 Task: Reply to email with the signature Evan Adams with the subject 'Request for project feedback' from softage.1@softage.net with the message 'I would like to schedule a call to discuss the progress of the project.' with CC to softage.2@softage.net with an attached document Cost_analysis_report.pdf
Action: Mouse moved to (1158, 266)
Screenshot: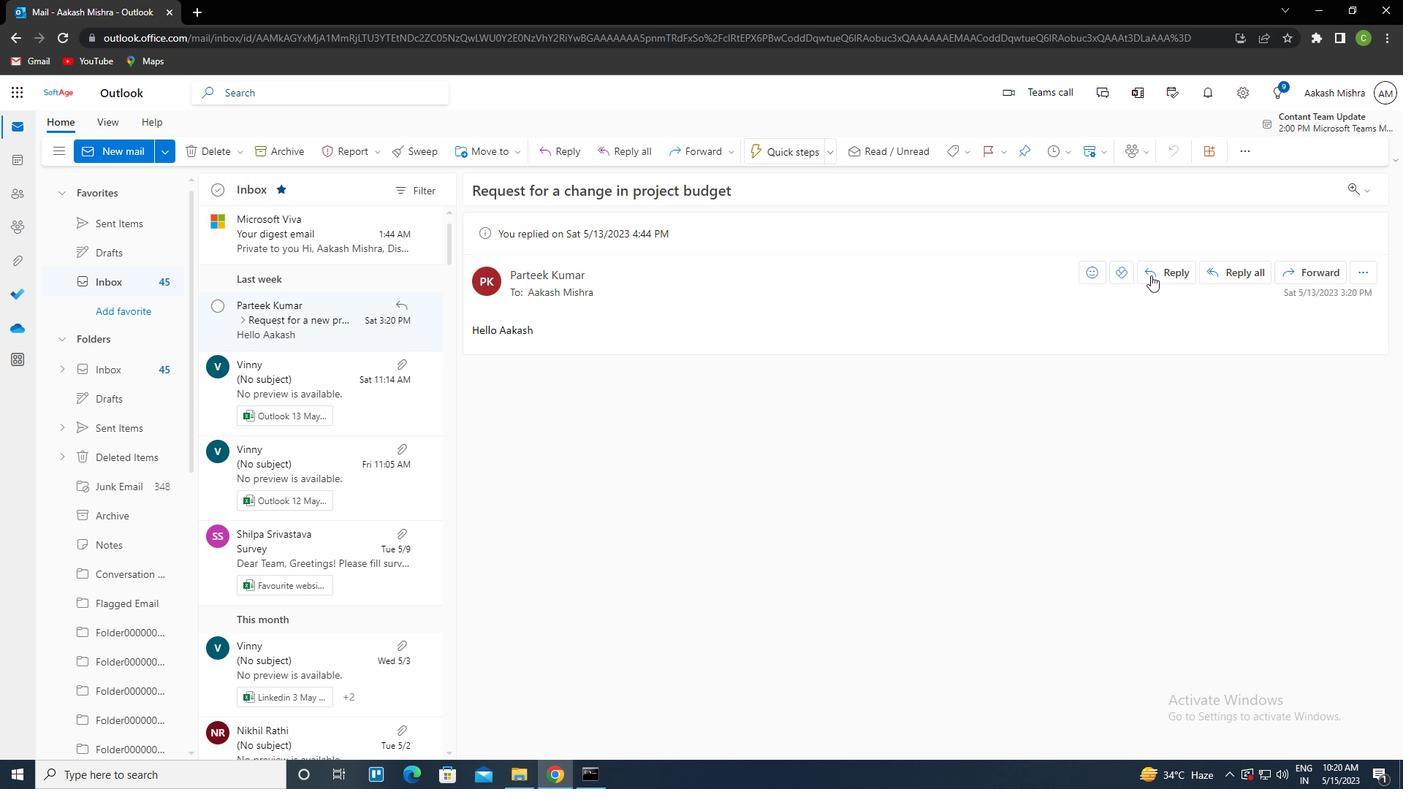 
Action: Mouse pressed left at (1158, 266)
Screenshot: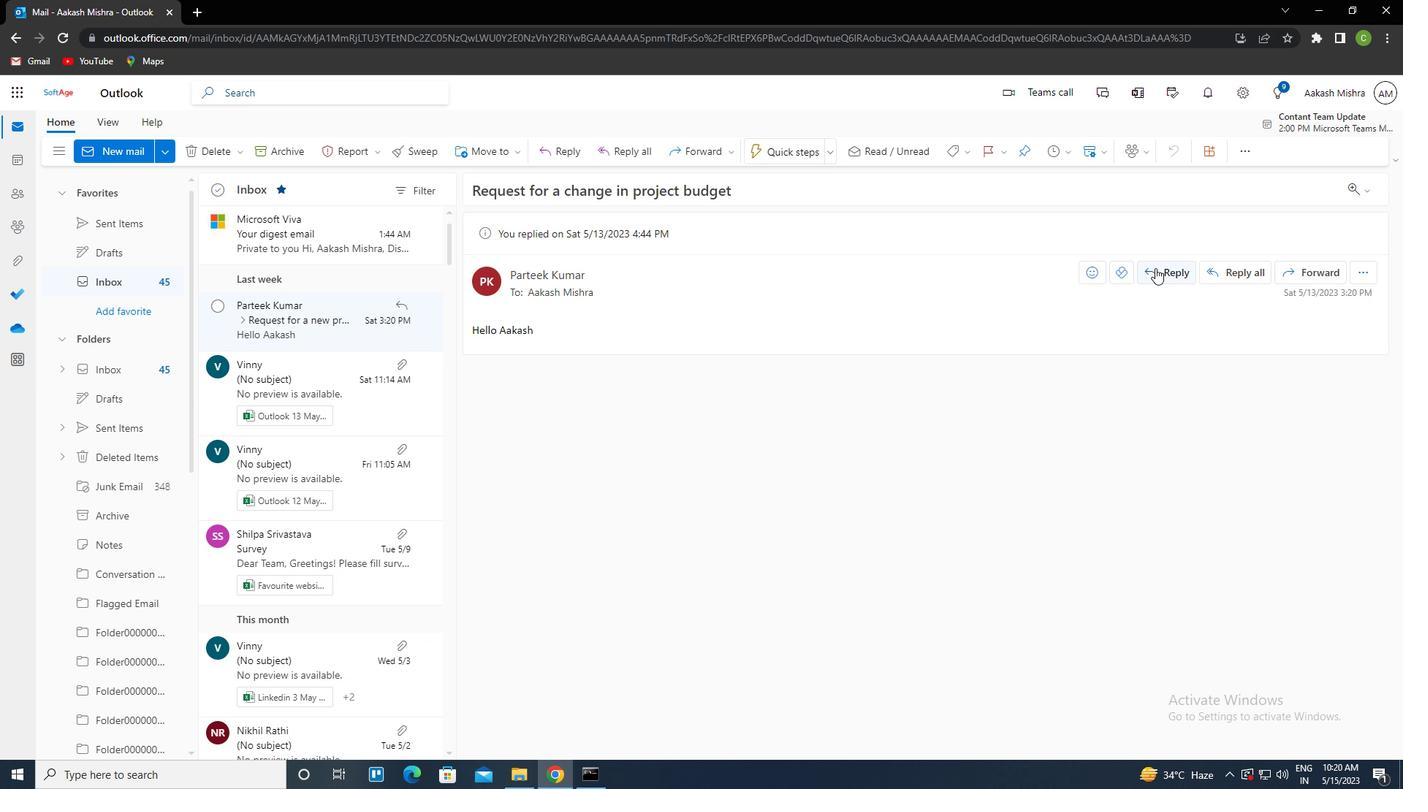 
Action: Mouse moved to (952, 154)
Screenshot: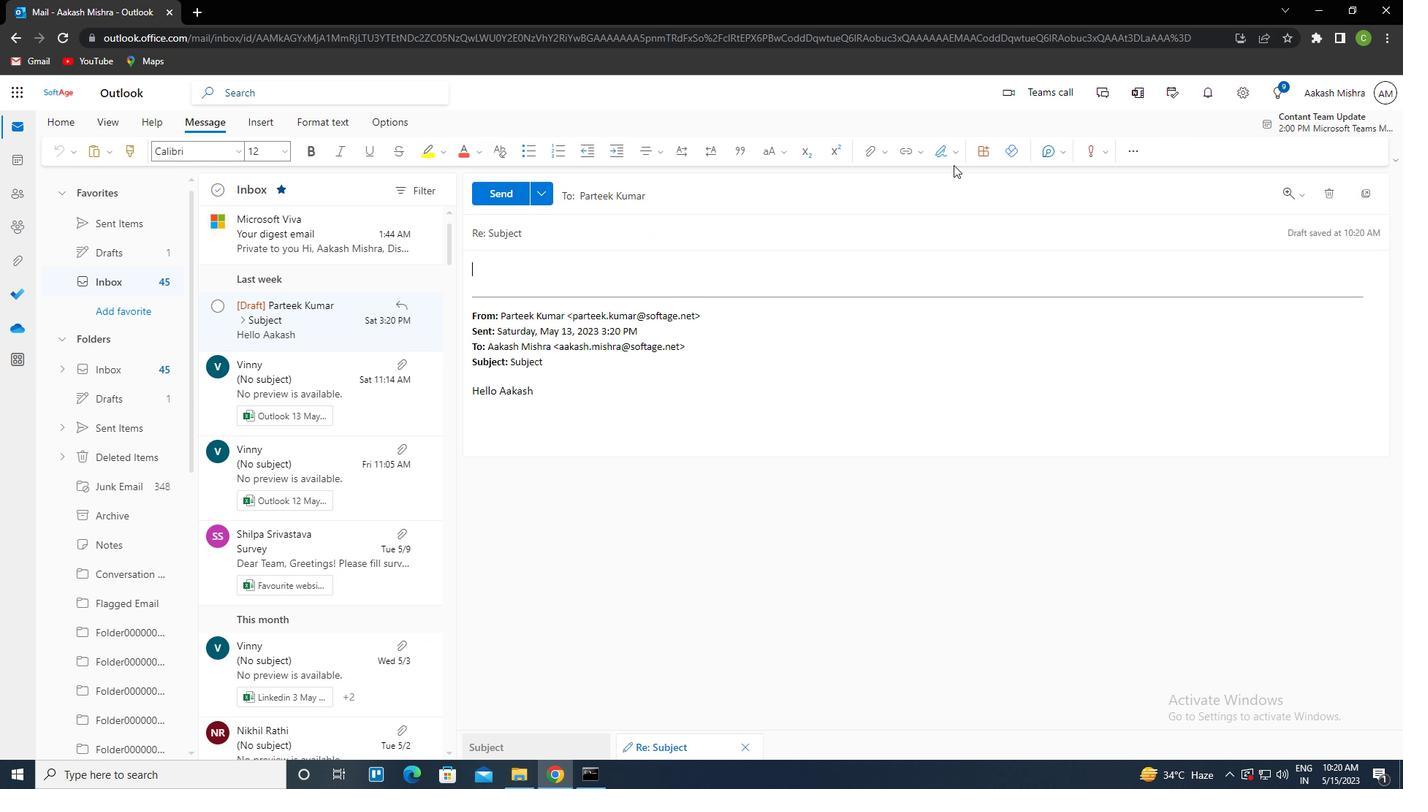
Action: Mouse pressed left at (952, 154)
Screenshot: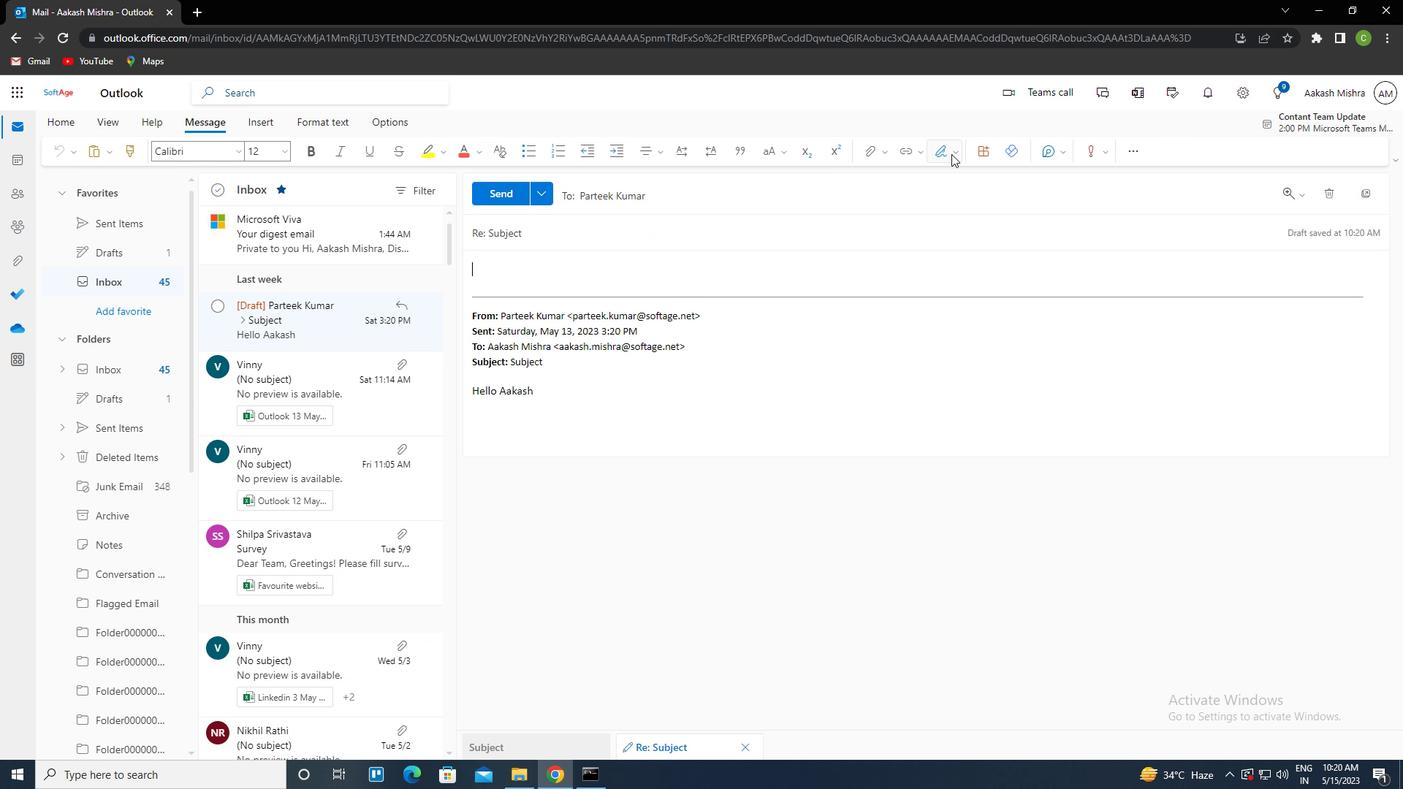 
Action: Mouse moved to (931, 214)
Screenshot: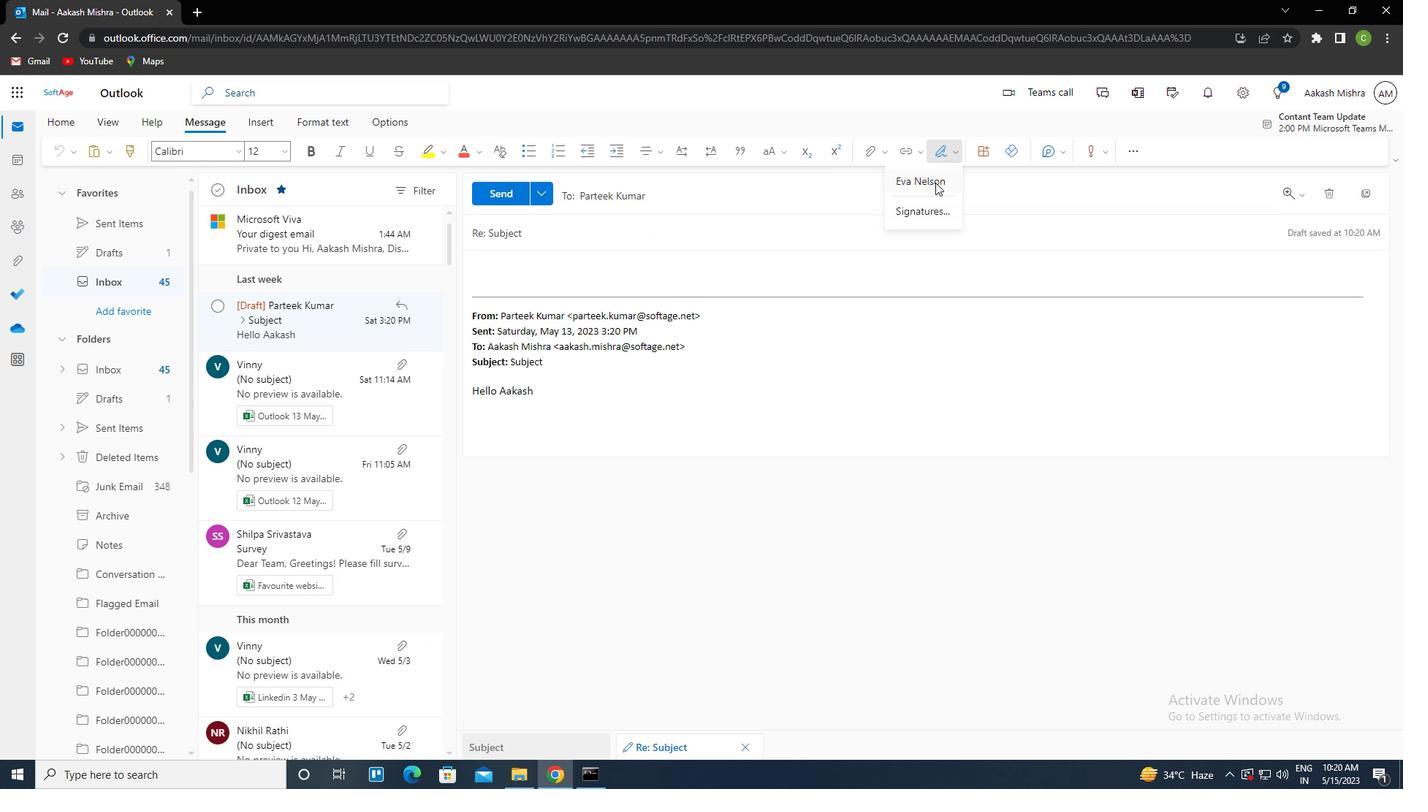 
Action: Mouse pressed left at (931, 214)
Screenshot: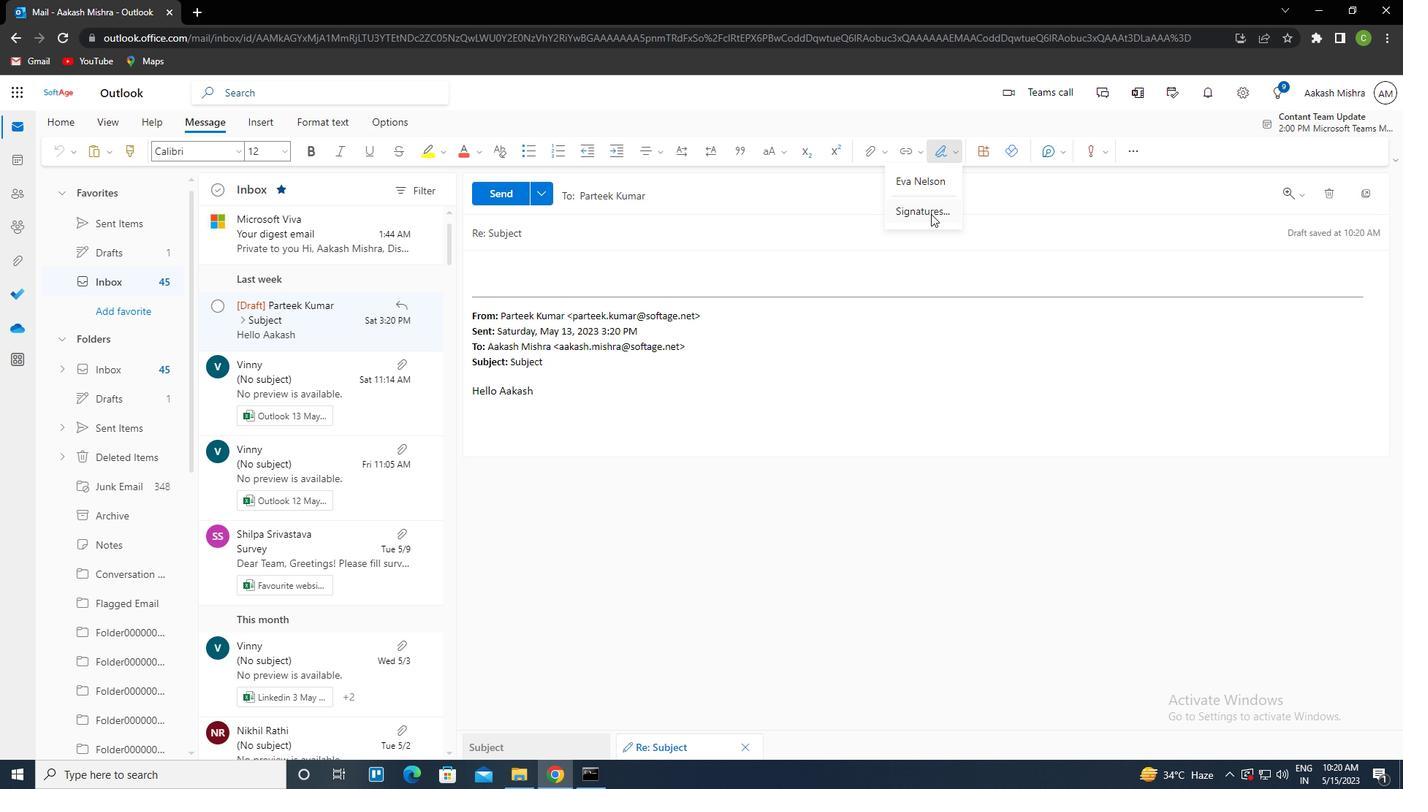 
Action: Mouse moved to (979, 264)
Screenshot: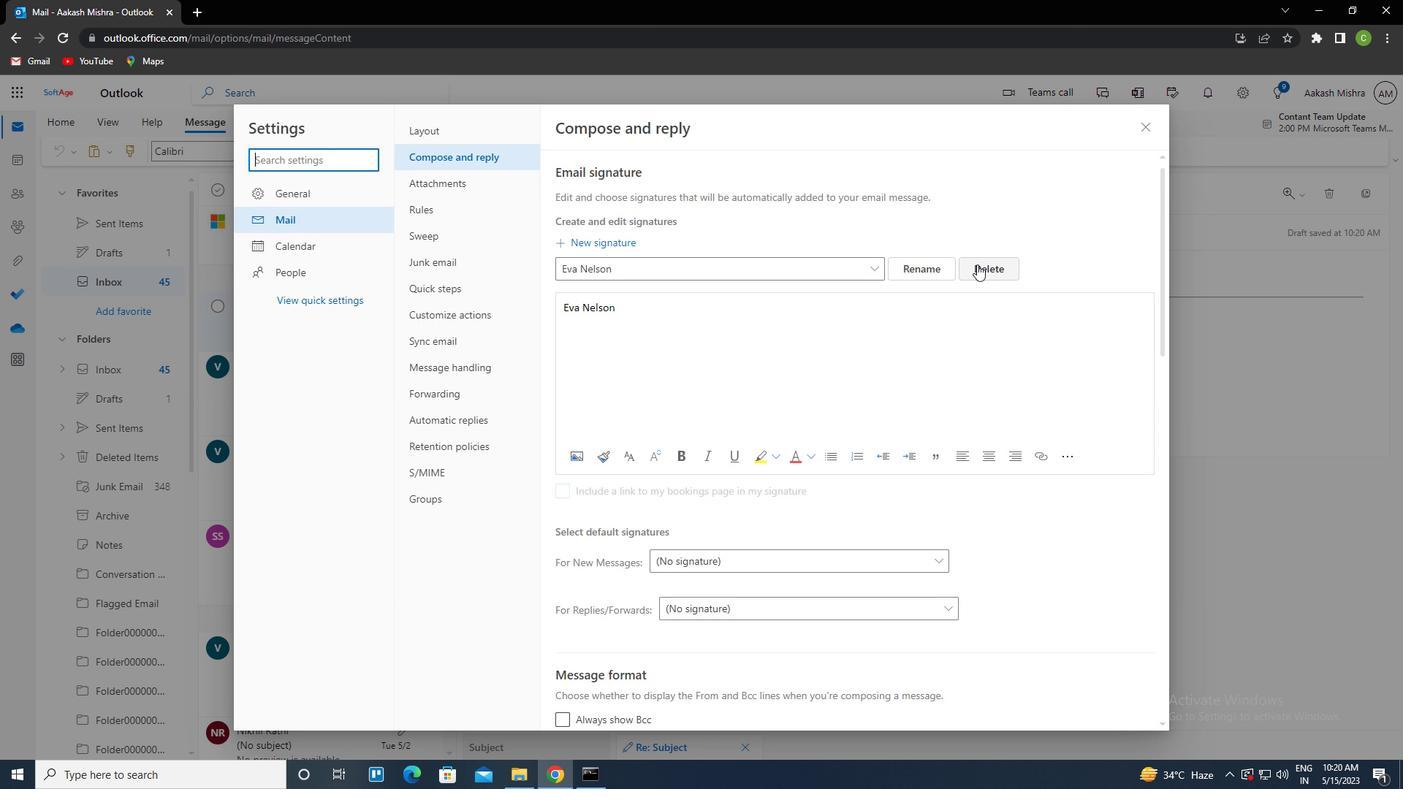 
Action: Mouse pressed left at (979, 264)
Screenshot: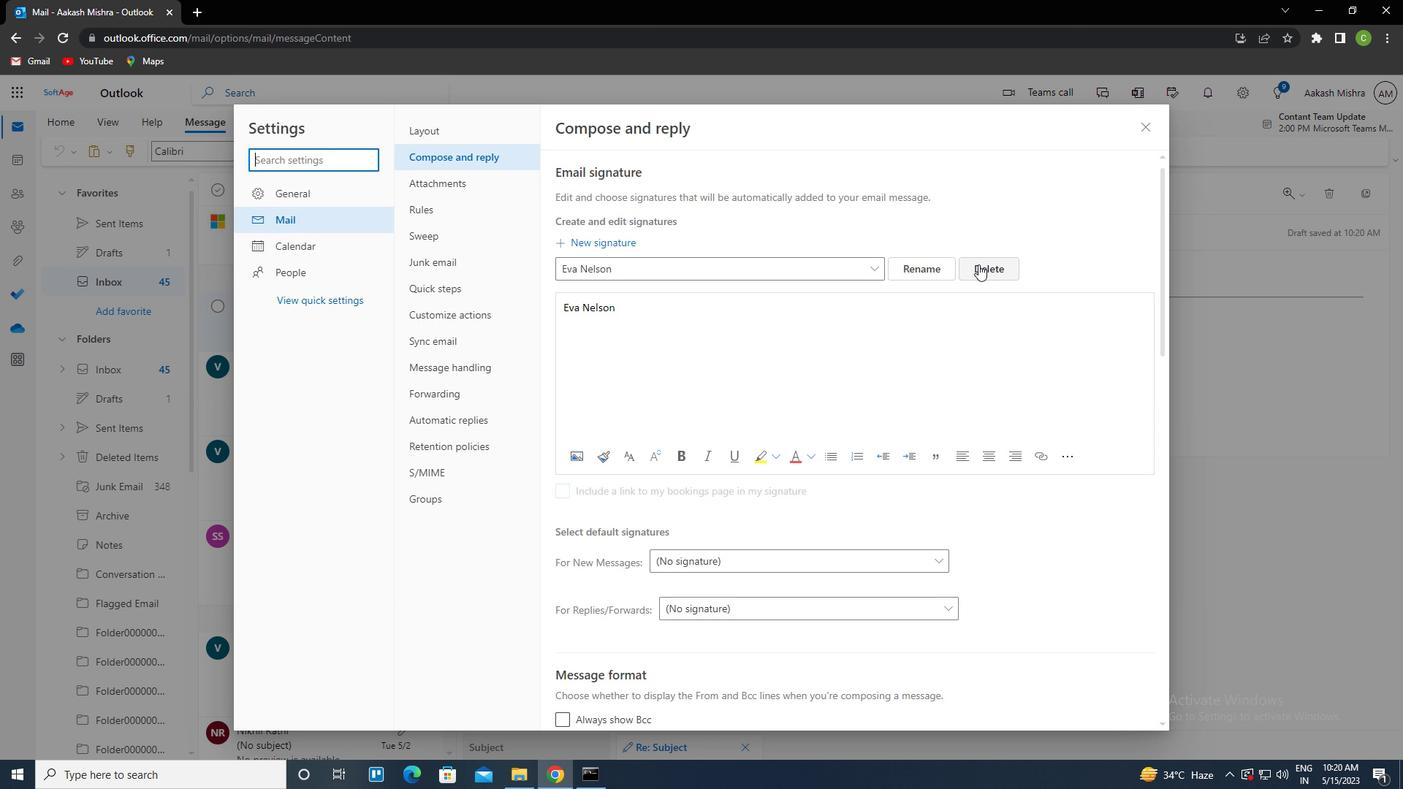 
Action: Mouse moved to (752, 262)
Screenshot: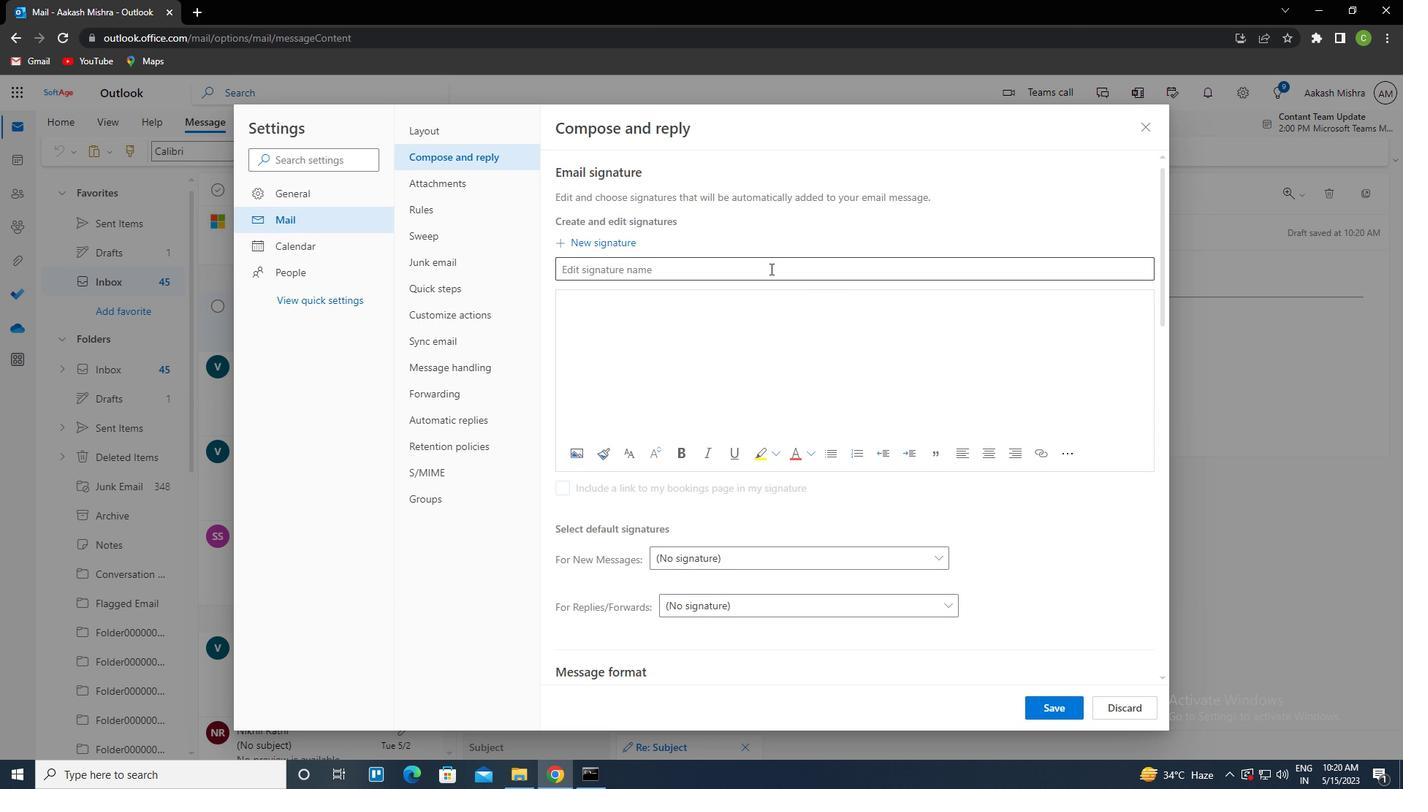 
Action: Mouse pressed left at (752, 262)
Screenshot: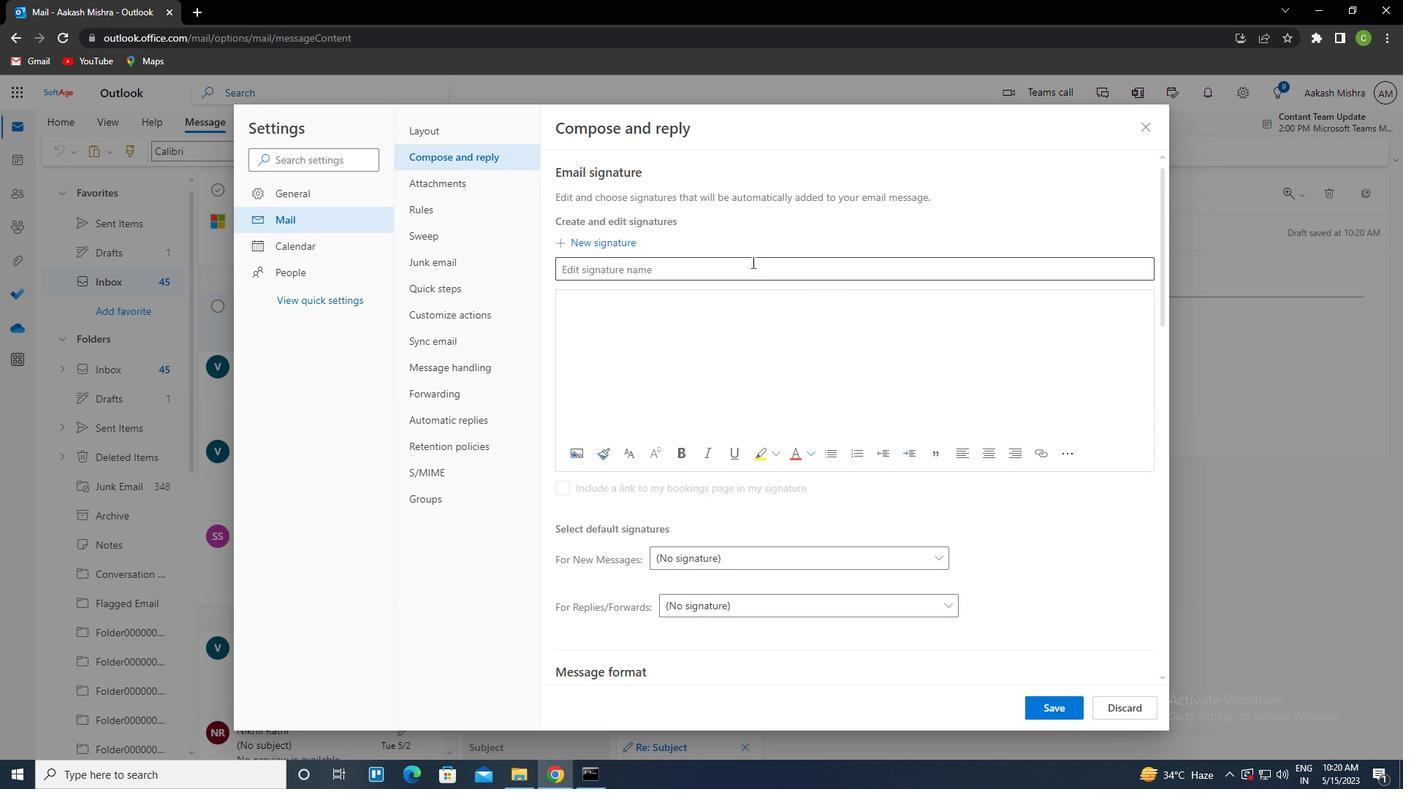 
Action: Key pressed <Key.caps_lock>e<Key.caps_lock>van<Key.space><Key.caps_lock>a<Key.caps_lock>dams<Key.tab><Key.caps_lock>s<Key.backspace>a<Key.caps_lock>dams<Key.left><Key.caps_lock>ctrl+E<Key.caps_lock>va<Key.space>
Screenshot: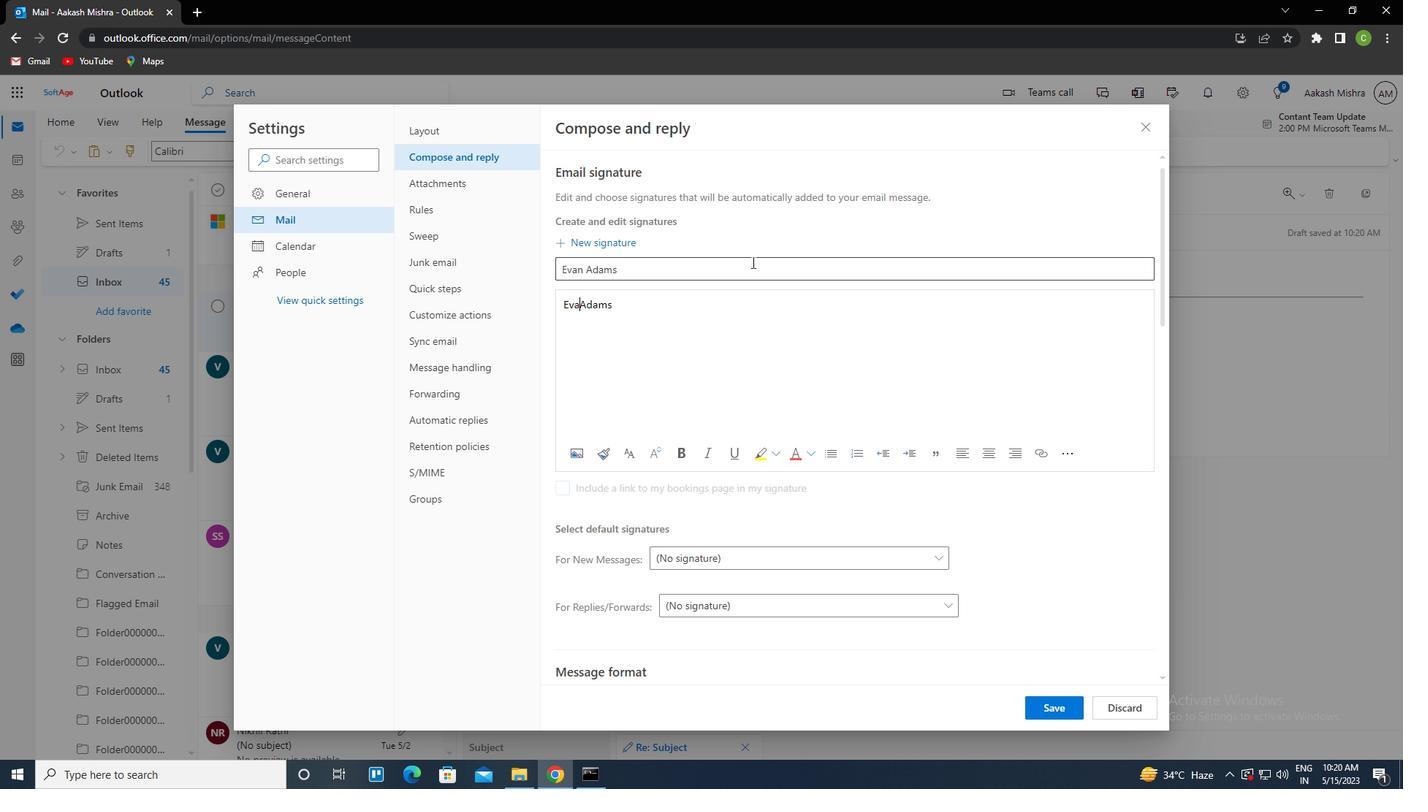 
Action: Mouse moved to (945, 582)
Screenshot: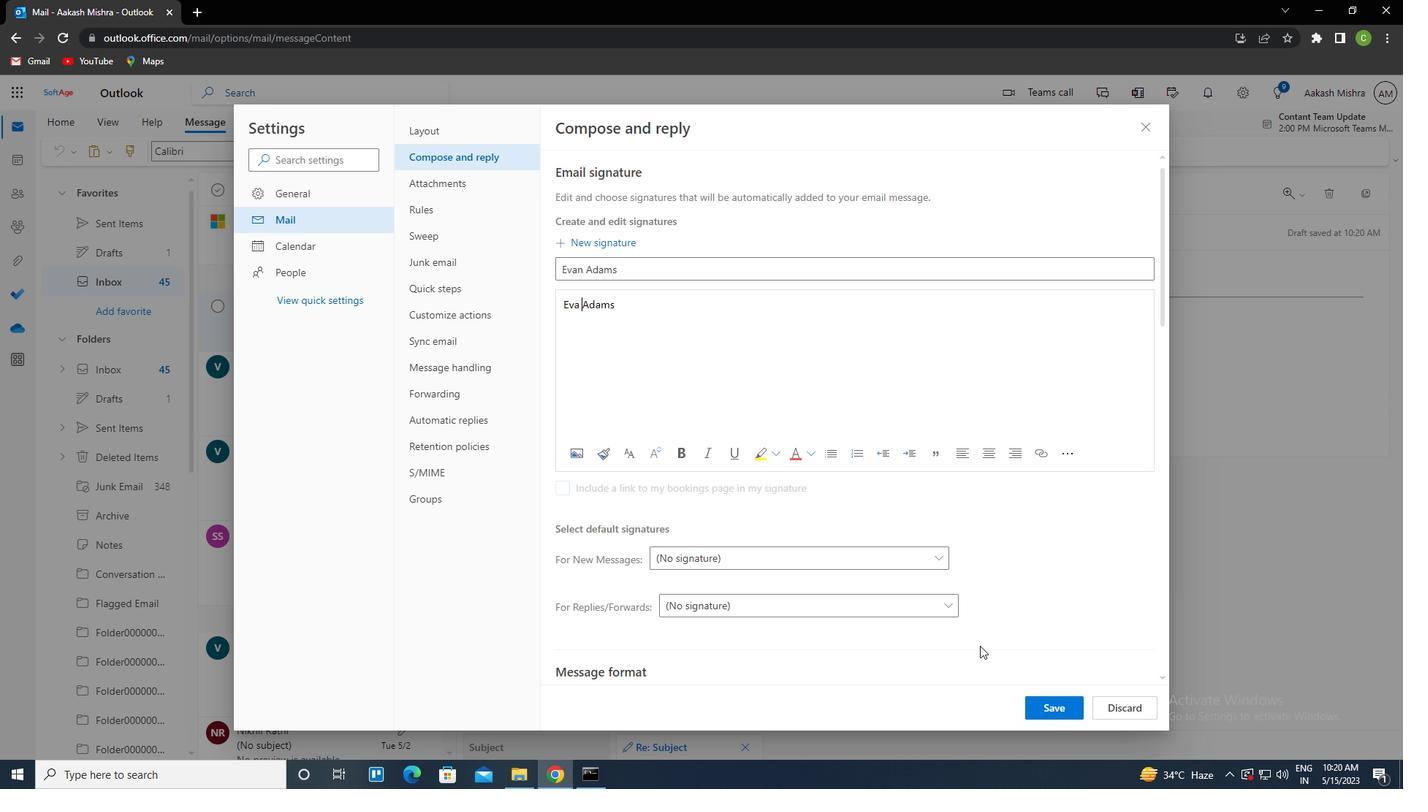 
Action: Key pressed <Key.left>n
Screenshot: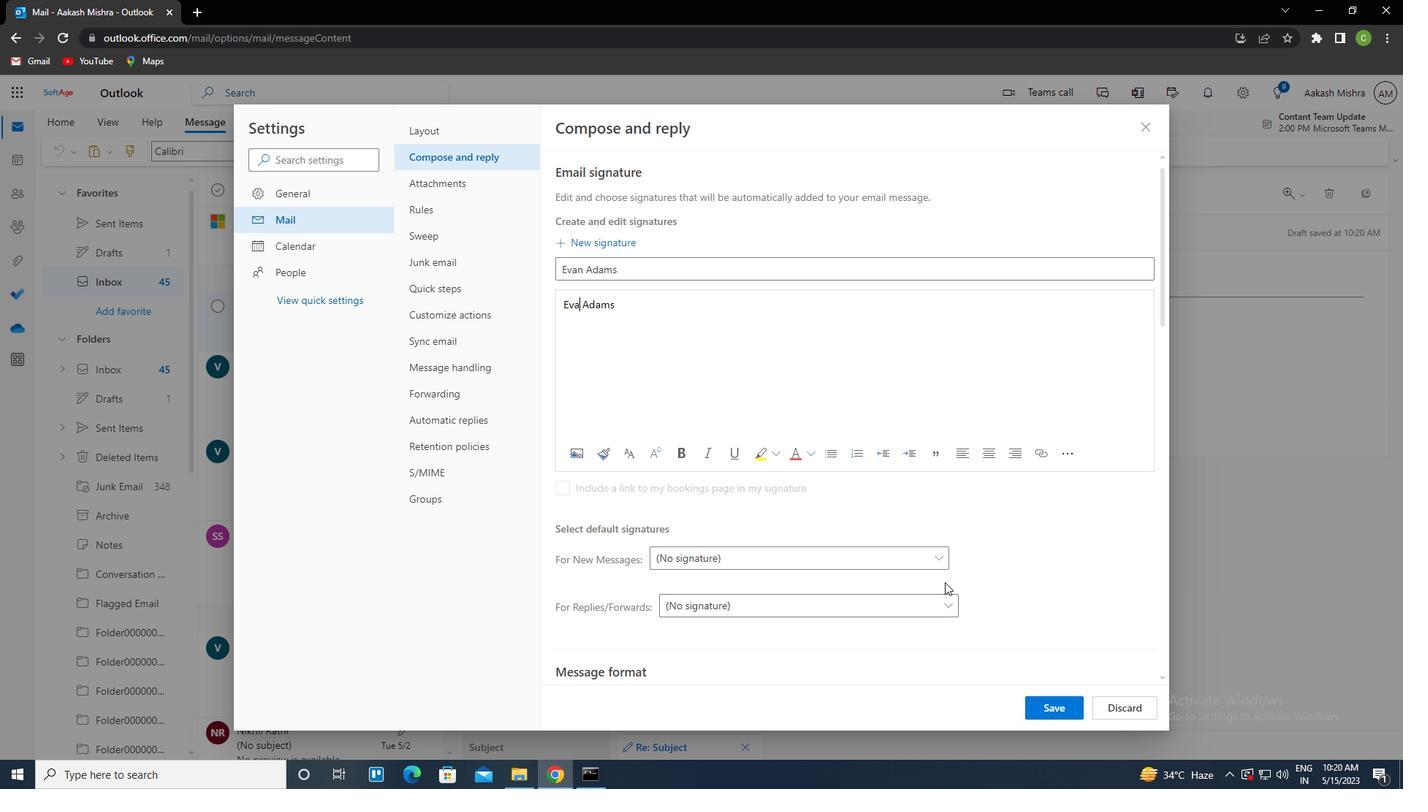 
Action: Mouse moved to (1035, 704)
Screenshot: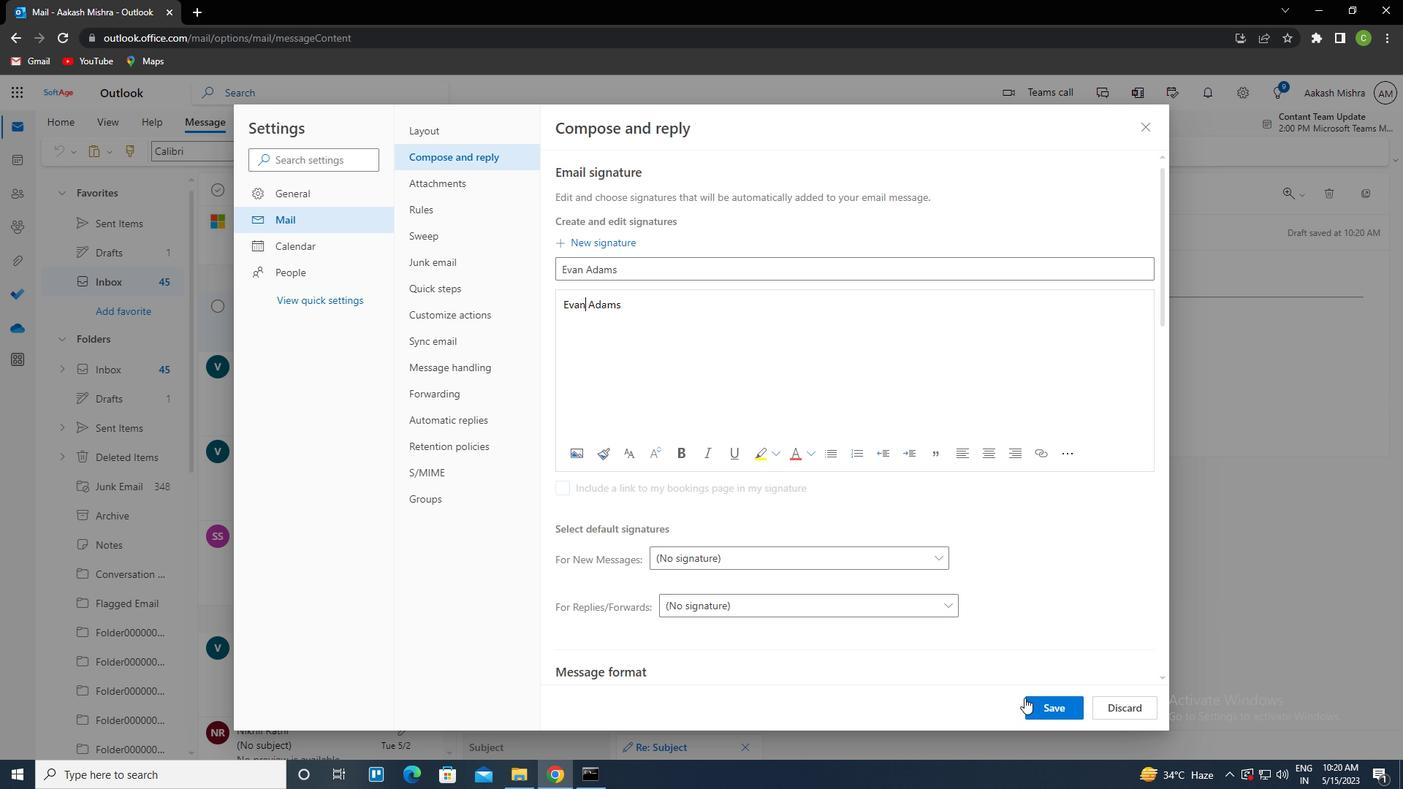 
Action: Mouse pressed left at (1035, 704)
Screenshot: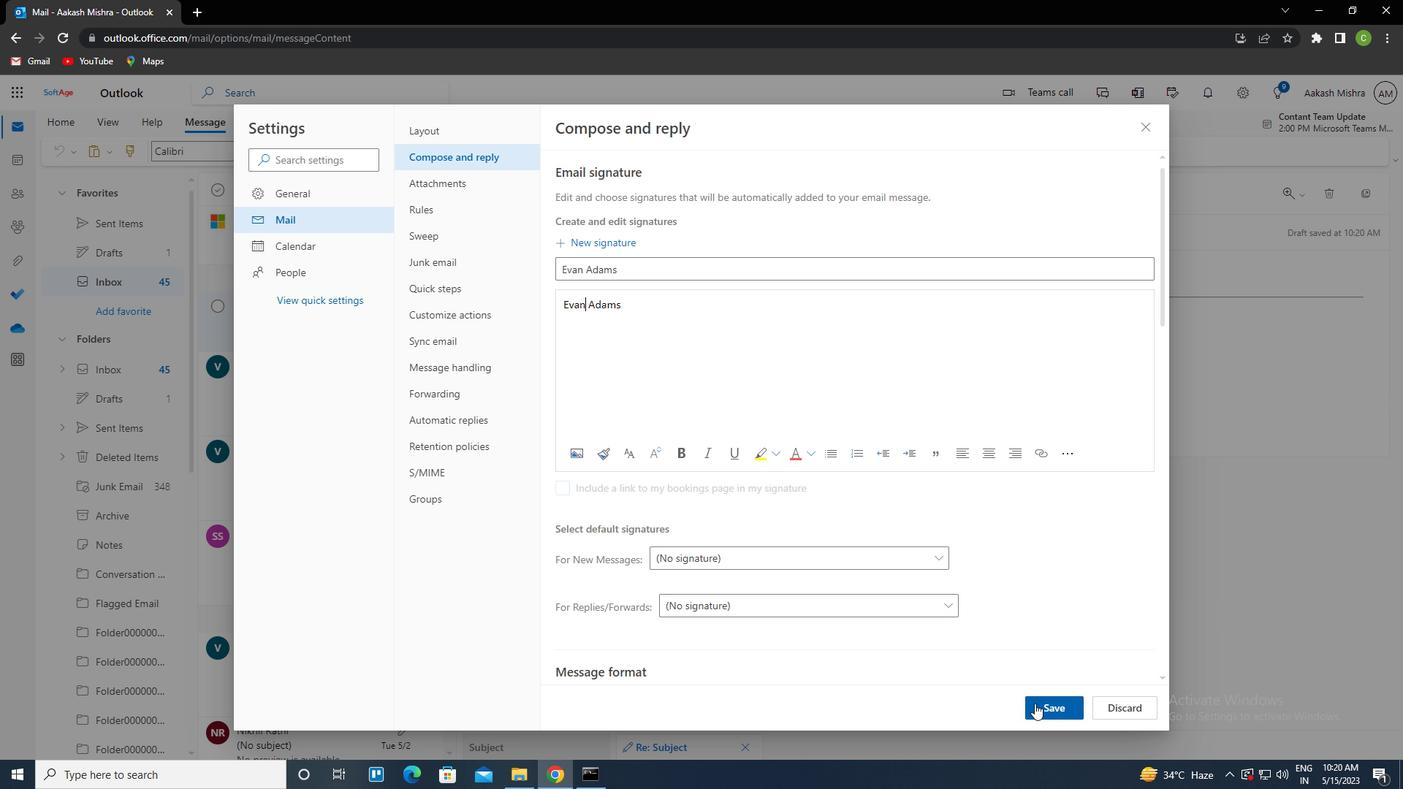 
Action: Mouse moved to (1142, 124)
Screenshot: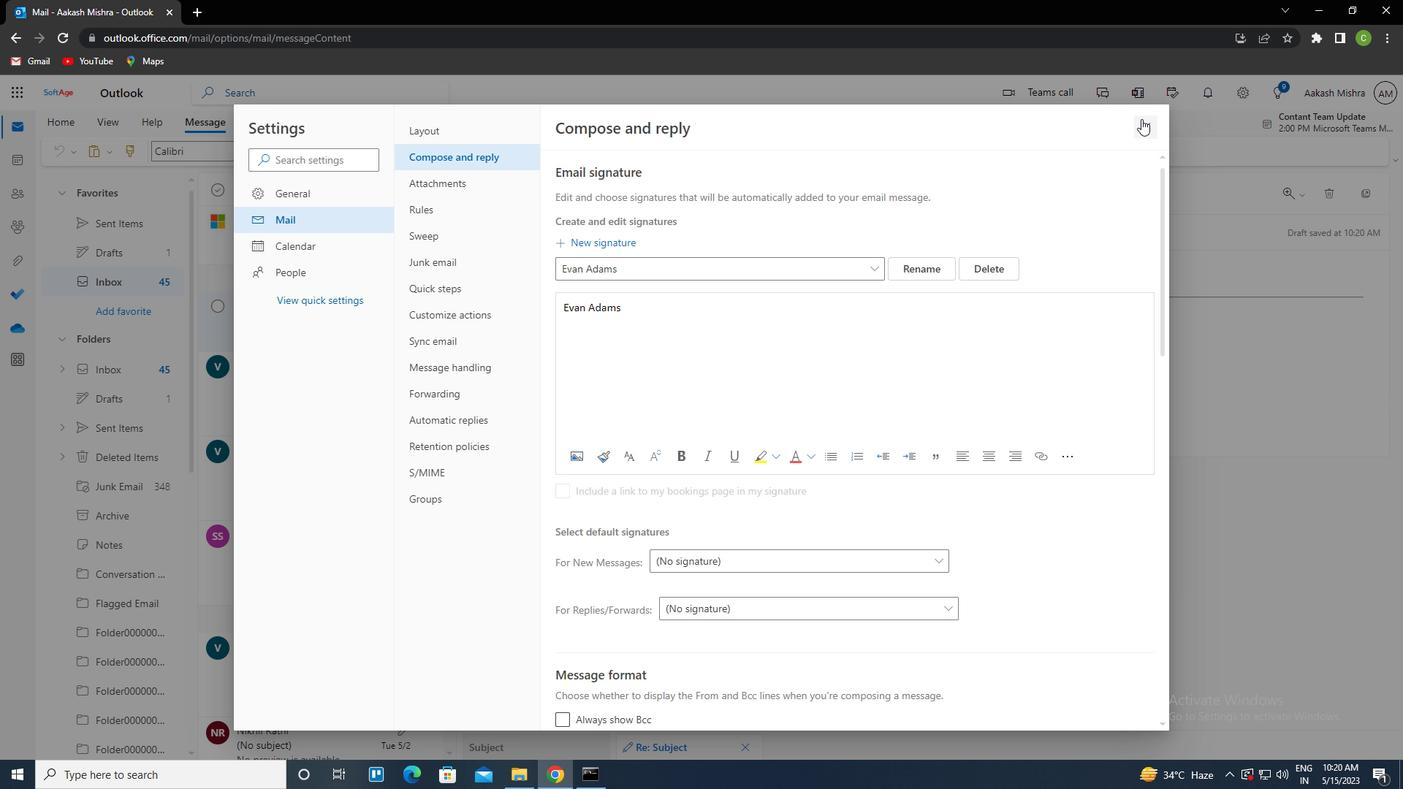 
Action: Mouse pressed left at (1142, 124)
Screenshot: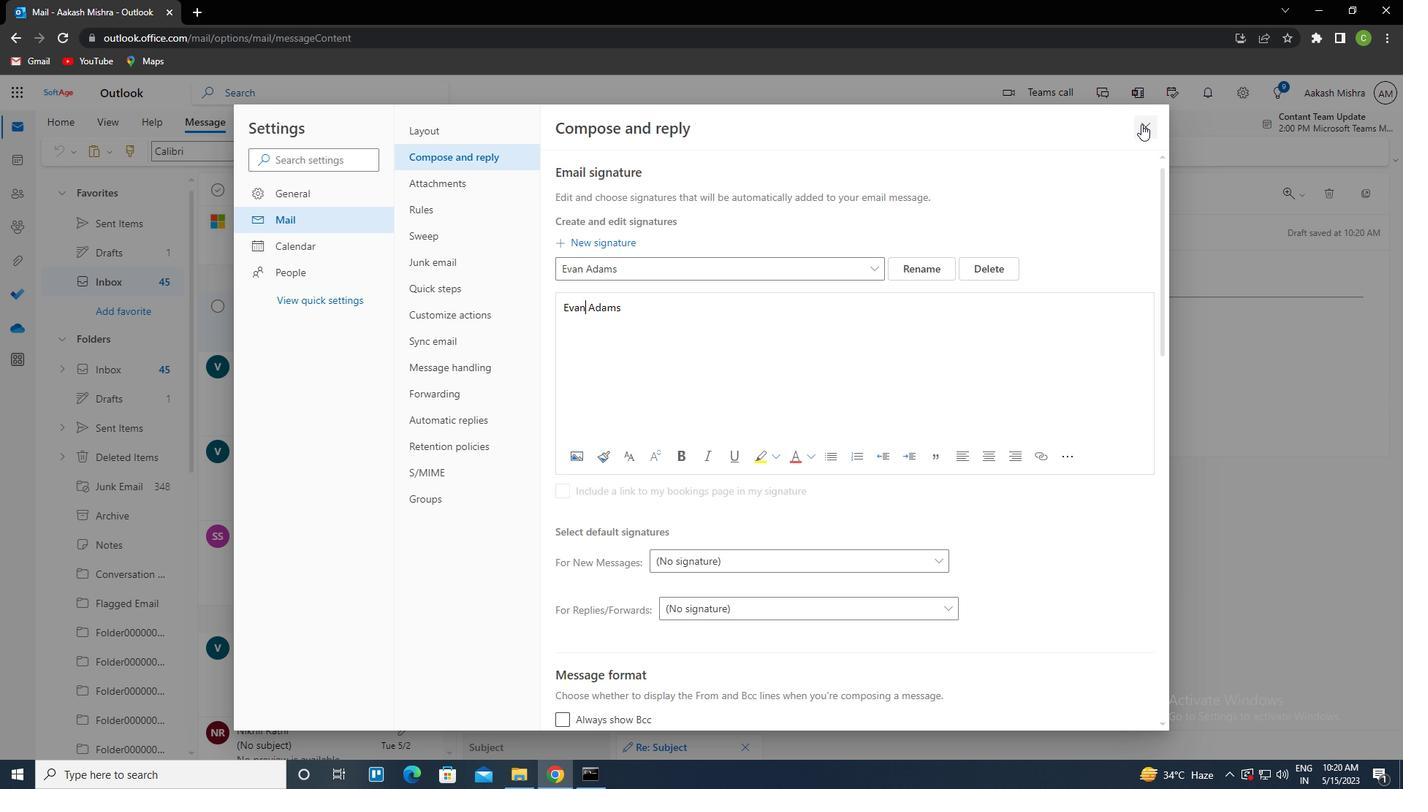 
Action: Mouse moved to (935, 147)
Screenshot: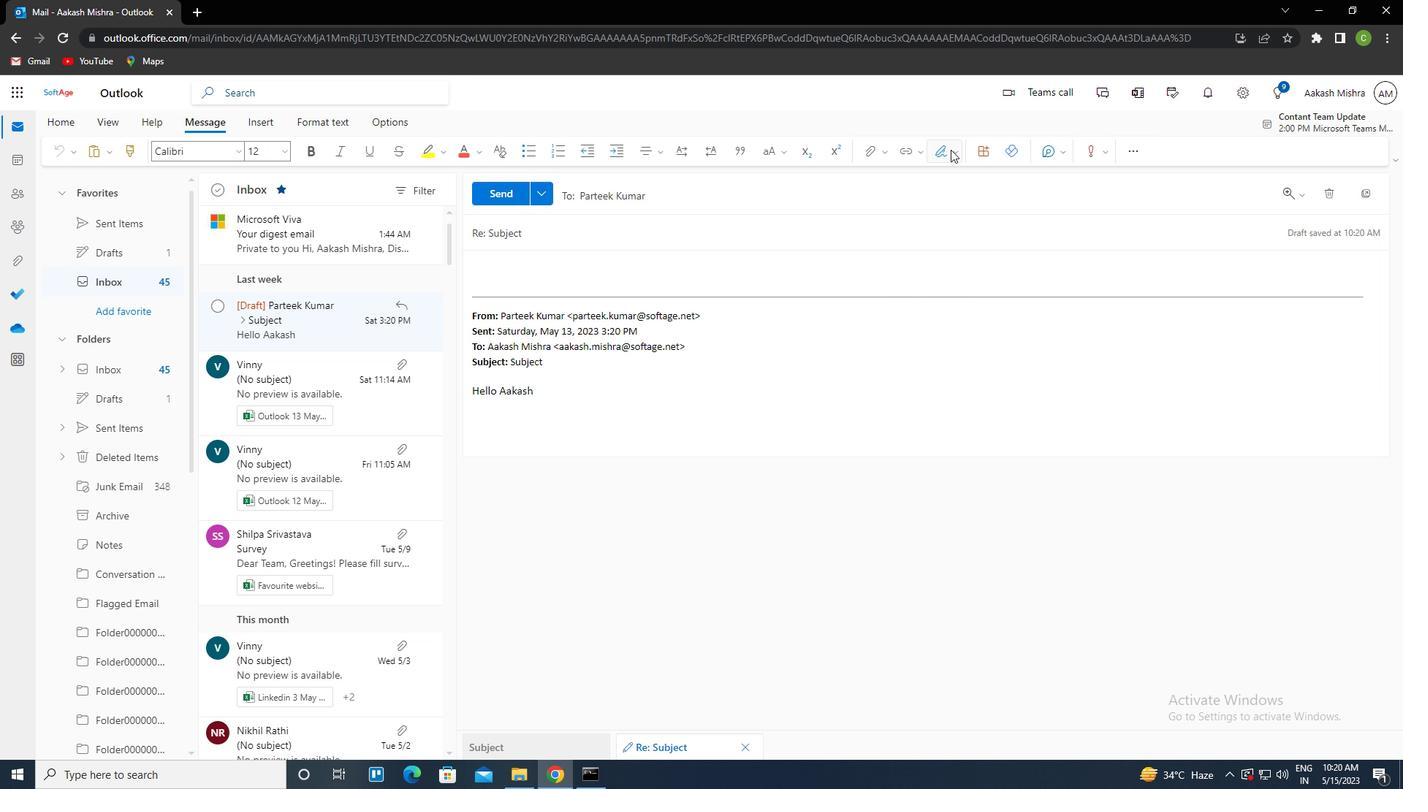 
Action: Mouse pressed left at (935, 147)
Screenshot: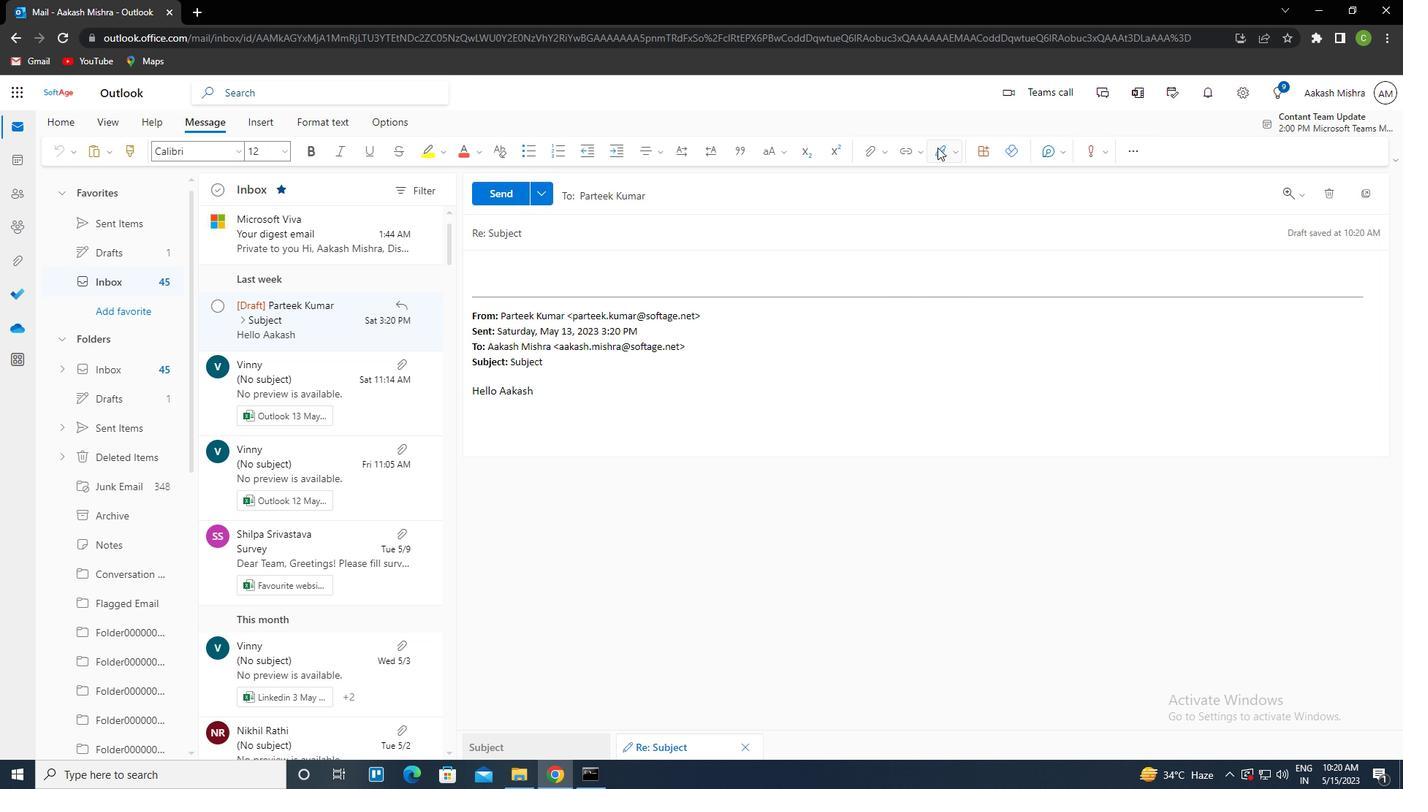 
Action: Mouse moved to (930, 180)
Screenshot: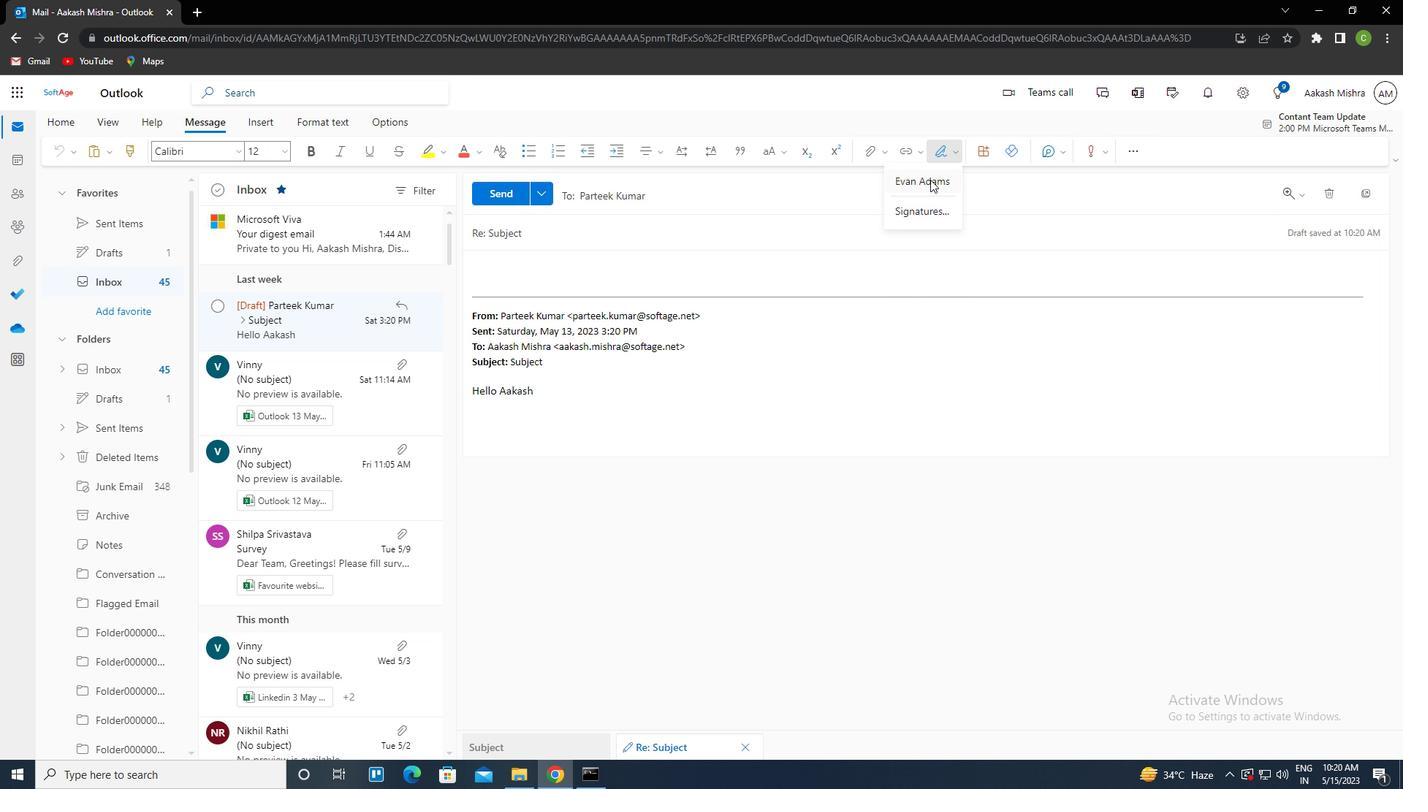 
Action: Mouse pressed left at (930, 180)
Screenshot: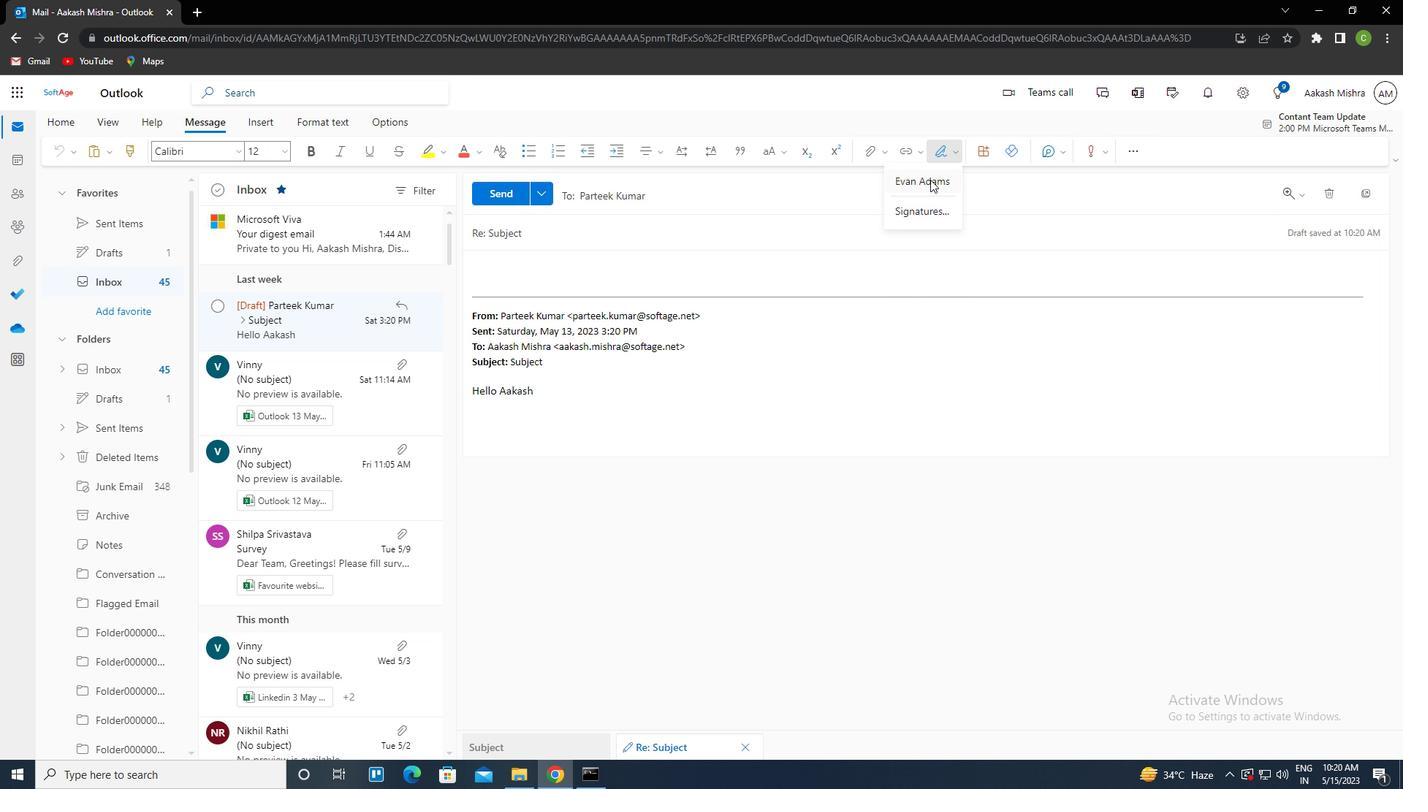 
Action: Mouse moved to (591, 236)
Screenshot: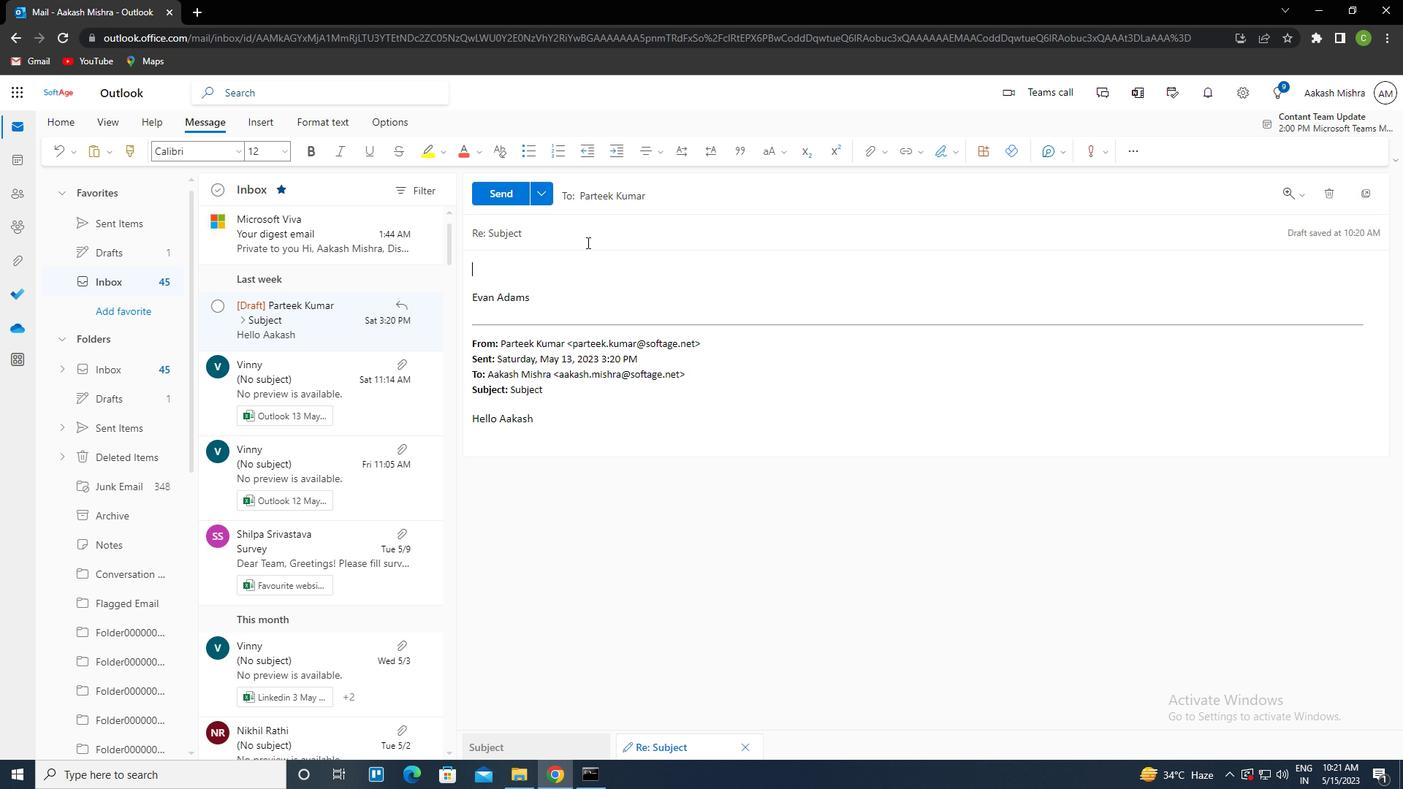 
Action: Mouse pressed left at (591, 236)
Screenshot: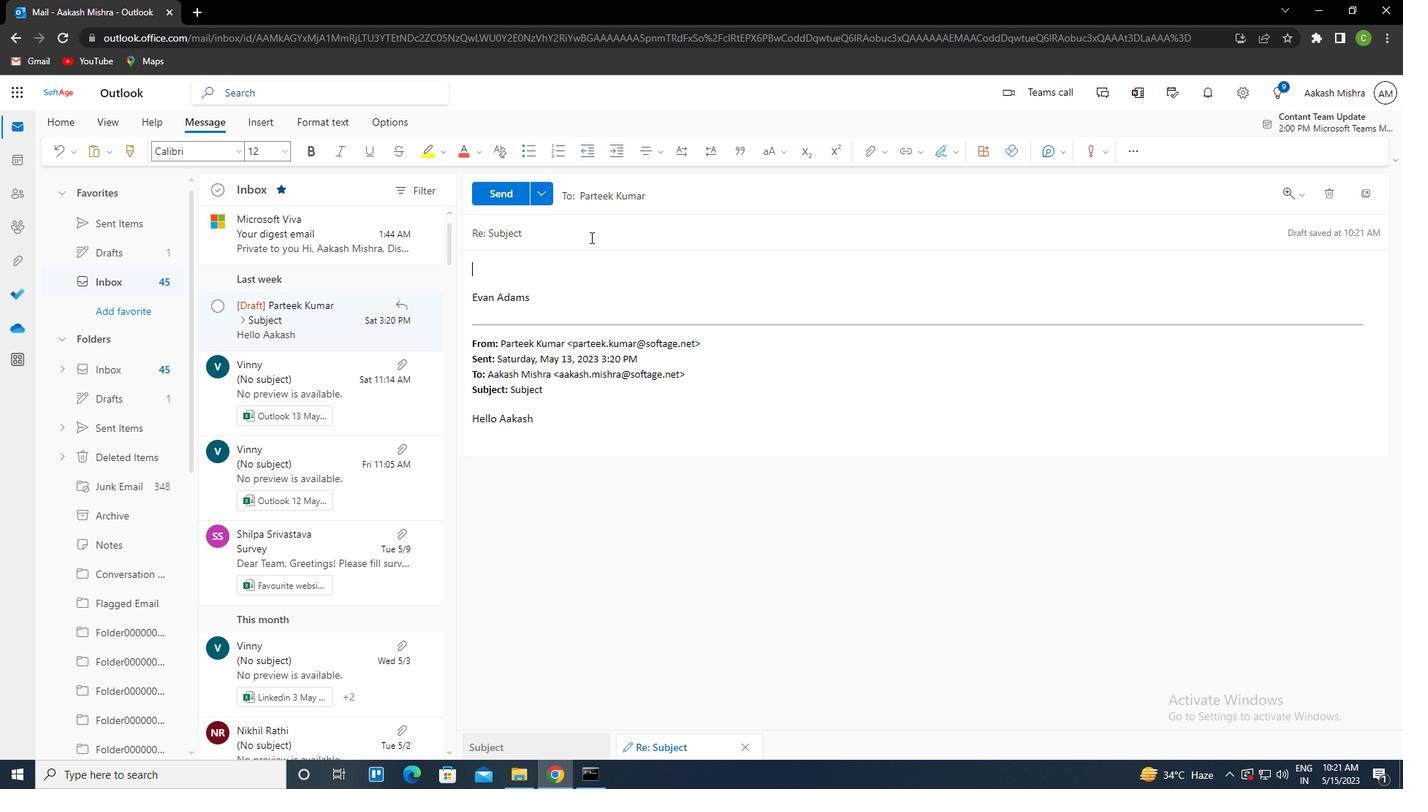 
Action: Key pressed <Key.shift><Key.left><Key.delete><Key.caps_lock>ctrl+R<Key.caps_lock>EQUETS<Key.backspace><Key.backspace>ST<Key.space>FOR<Key.space>PROJECT<Key.space>FEEDD<Key.backspace>BACK
Screenshot: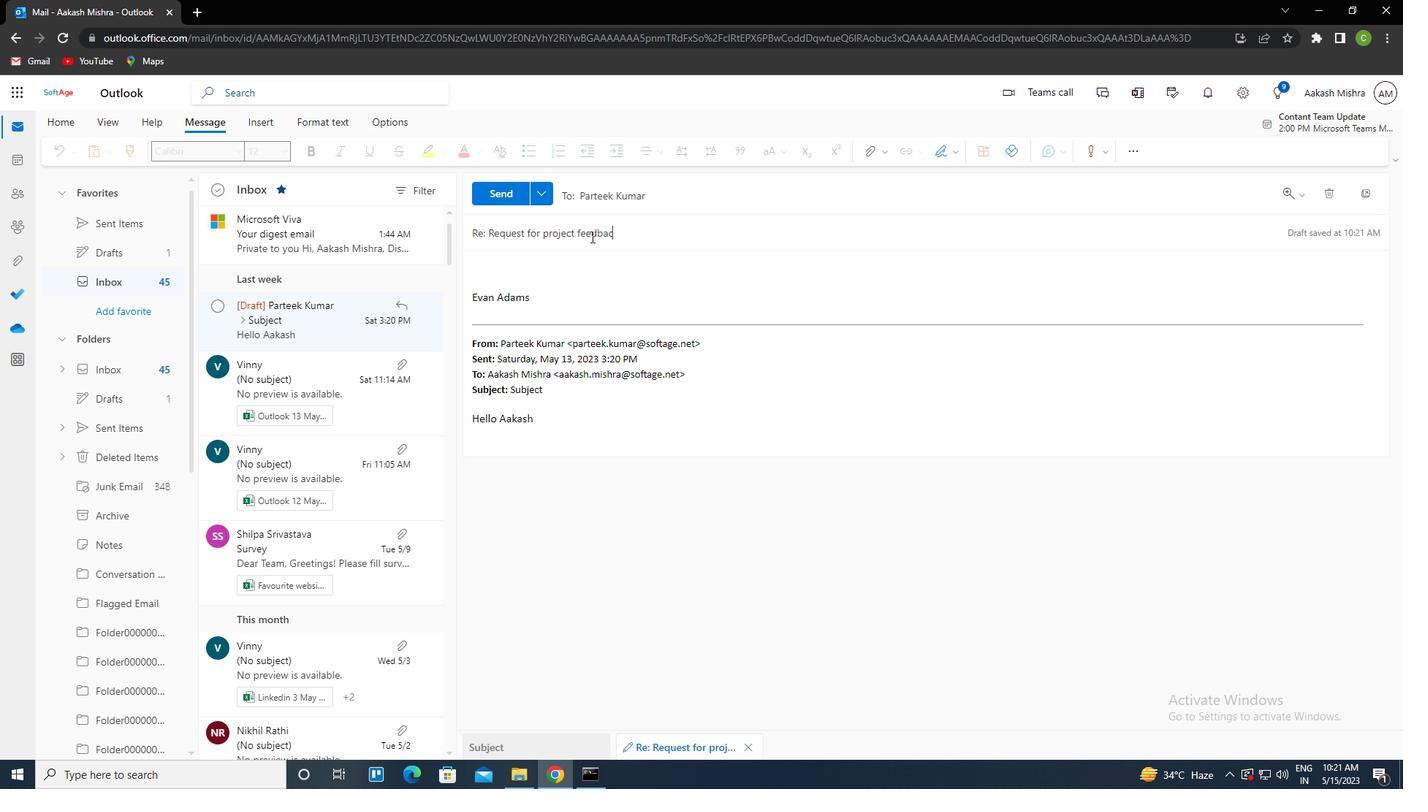 
Action: Mouse moved to (541, 266)
Screenshot: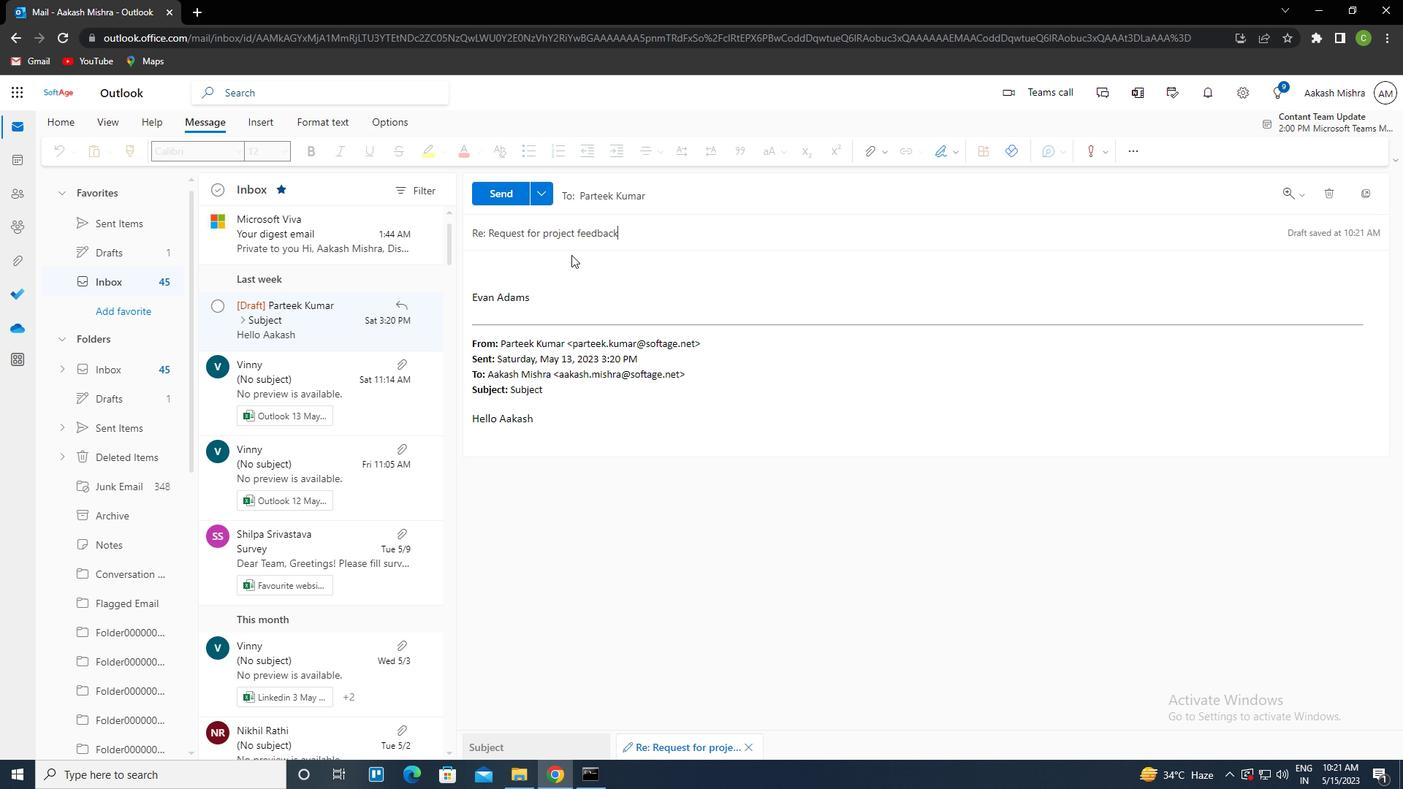 
Action: Key pressed <Key.tab><Key.caps_lock>I<Key.space><Key.caps_lock>WOULD<Key.space>LIKE<Key.space>TO<Key.space>SCHEDULE<Key.space>A<Key.space>CALL<Key.space>TO<Key.space>DISCUSS<Key.space>THE<Key.space>PROGRESS<Key.space>OF<Key.space>THE<Key.space>PROJECT
Screenshot: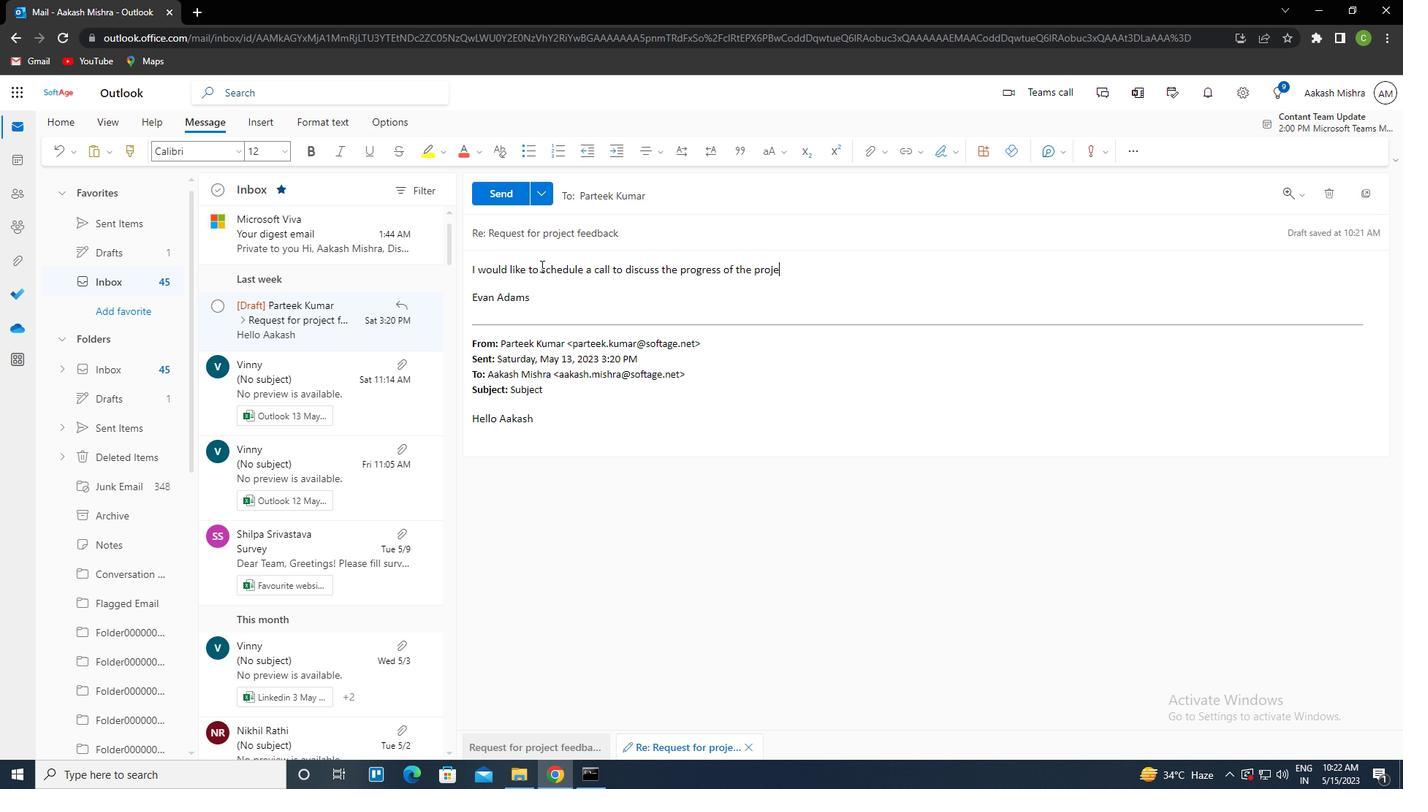
Action: Mouse moved to (666, 199)
Screenshot: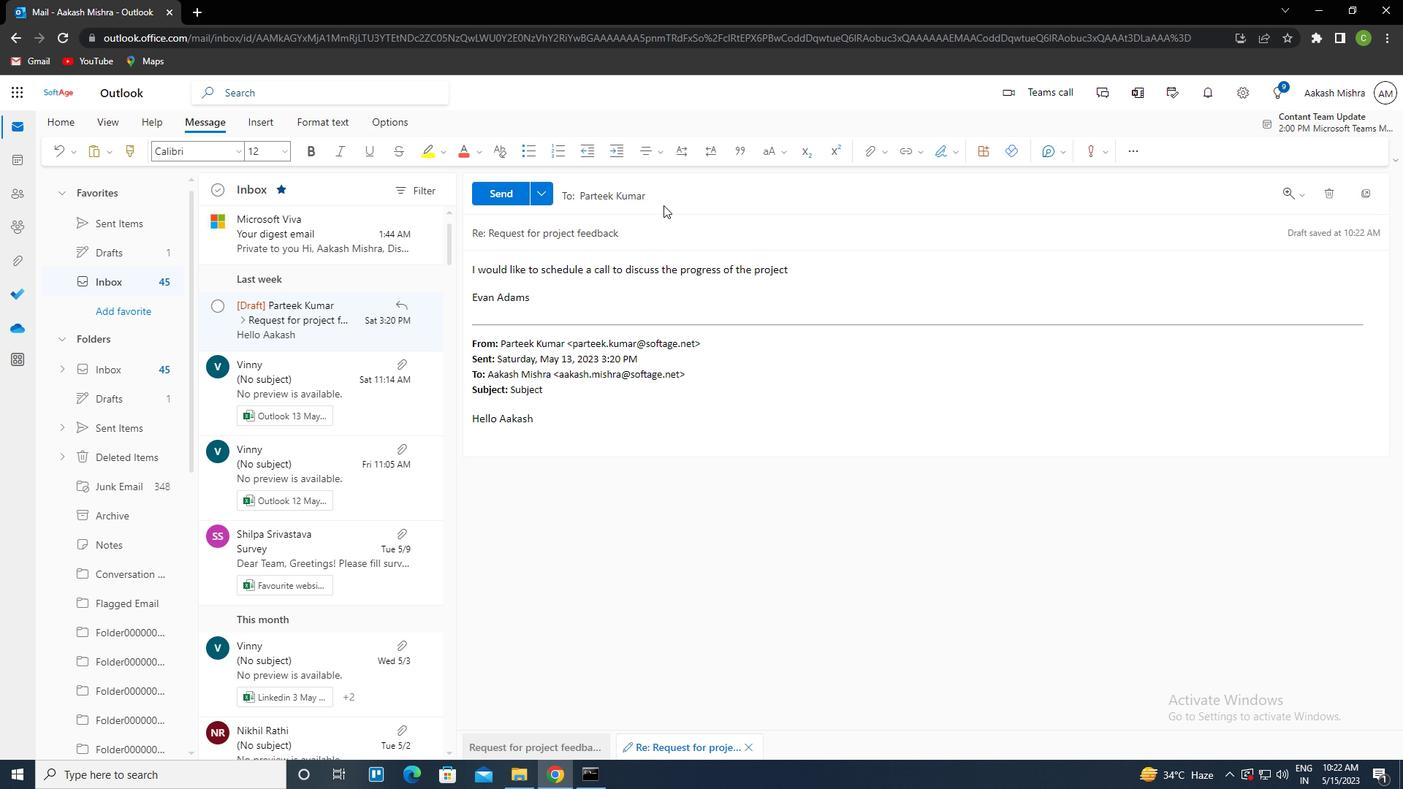 
Action: Mouse pressed left at (666, 199)
Screenshot: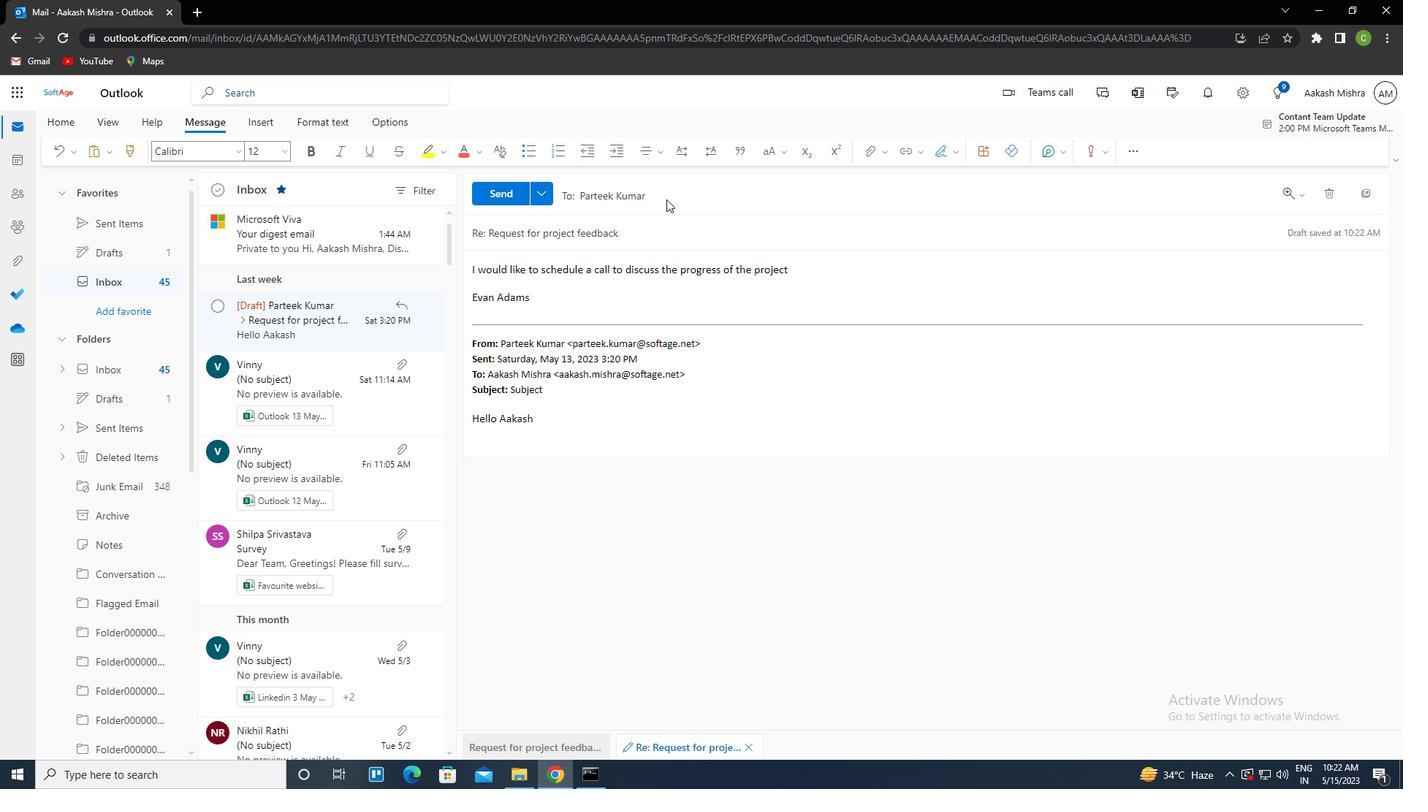 
Action: Mouse moved to (556, 272)
Screenshot: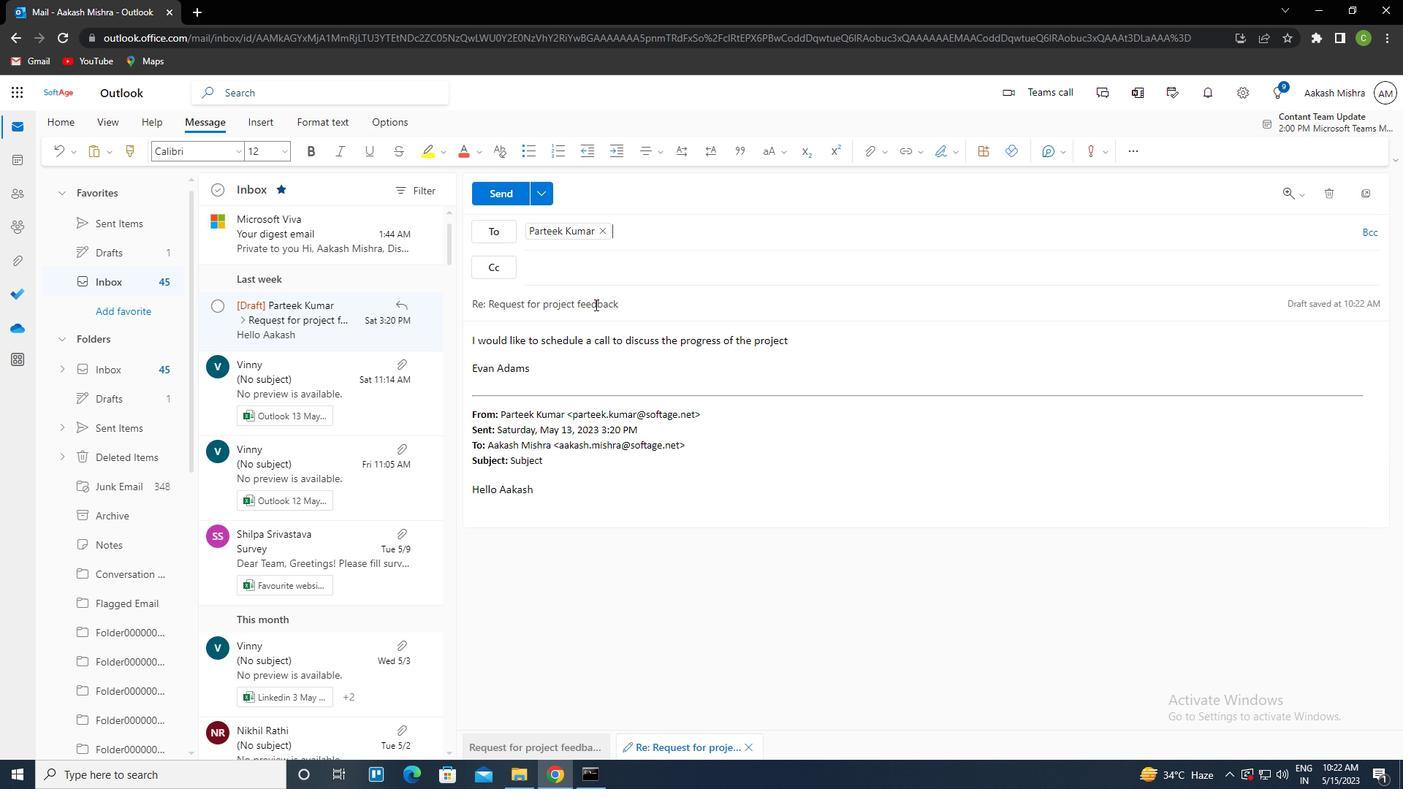 
Action: Mouse pressed left at (556, 272)
Screenshot: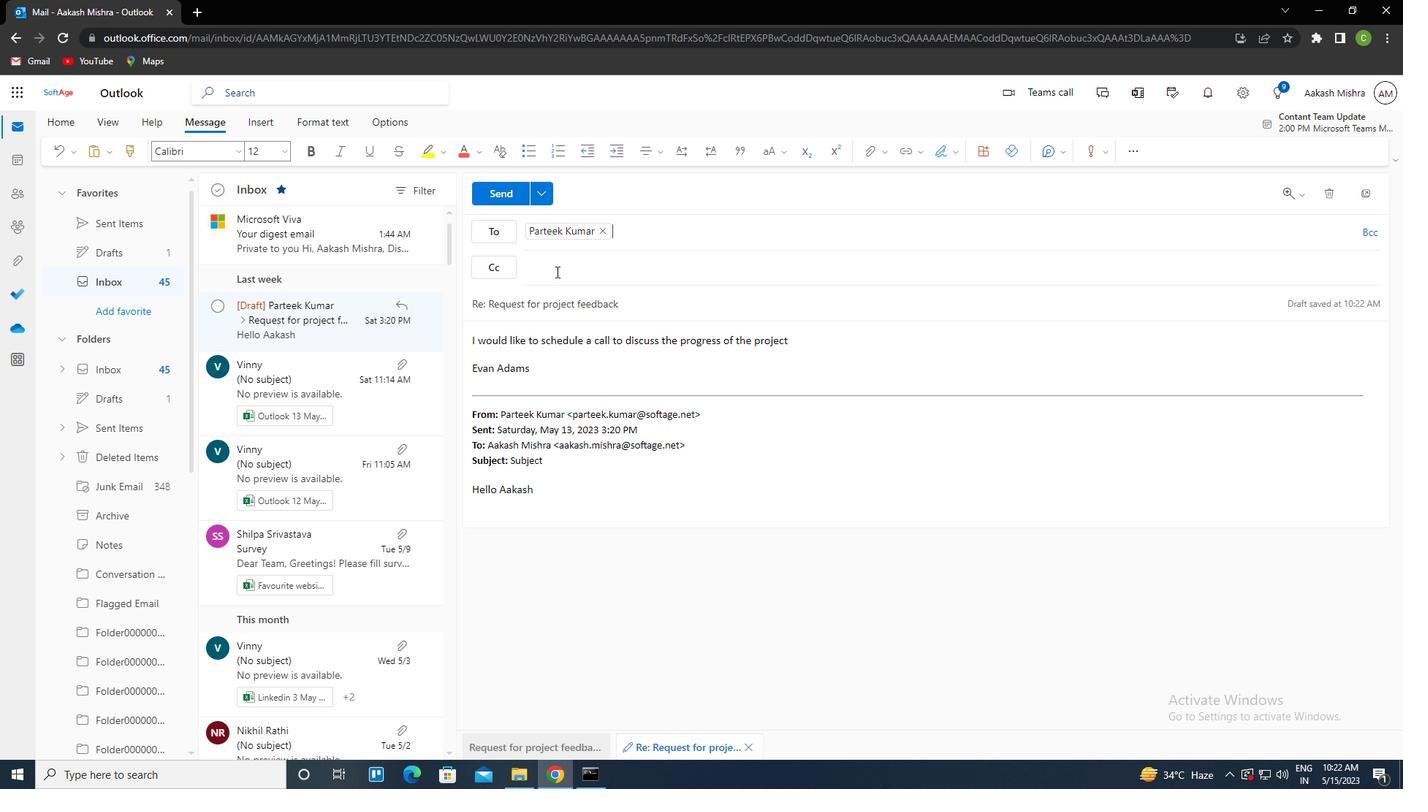 
Action: Key pressed SOFTAGE.2<Key.shift>@SOFTAGE.NET<Key.enter>
Screenshot: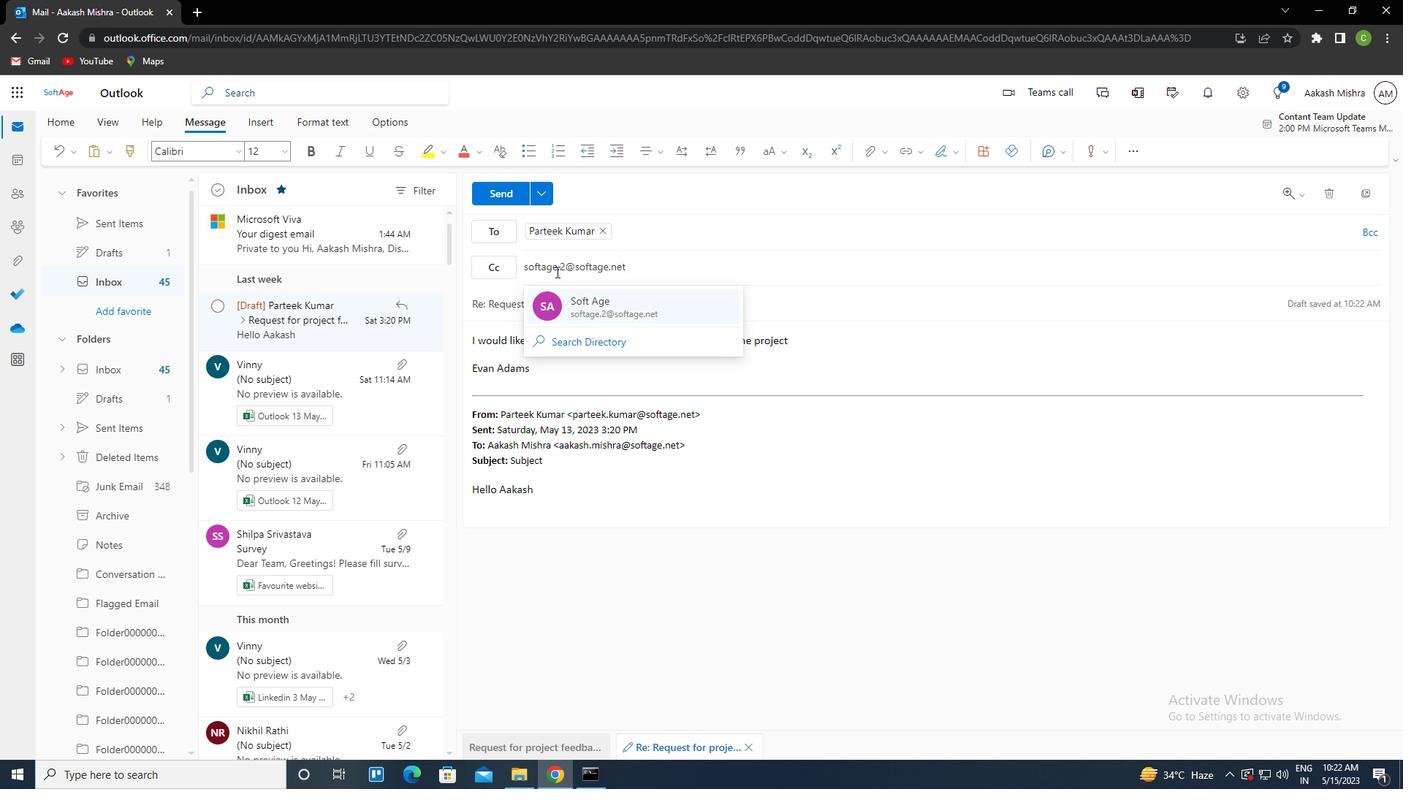 
Action: Mouse moved to (879, 157)
Screenshot: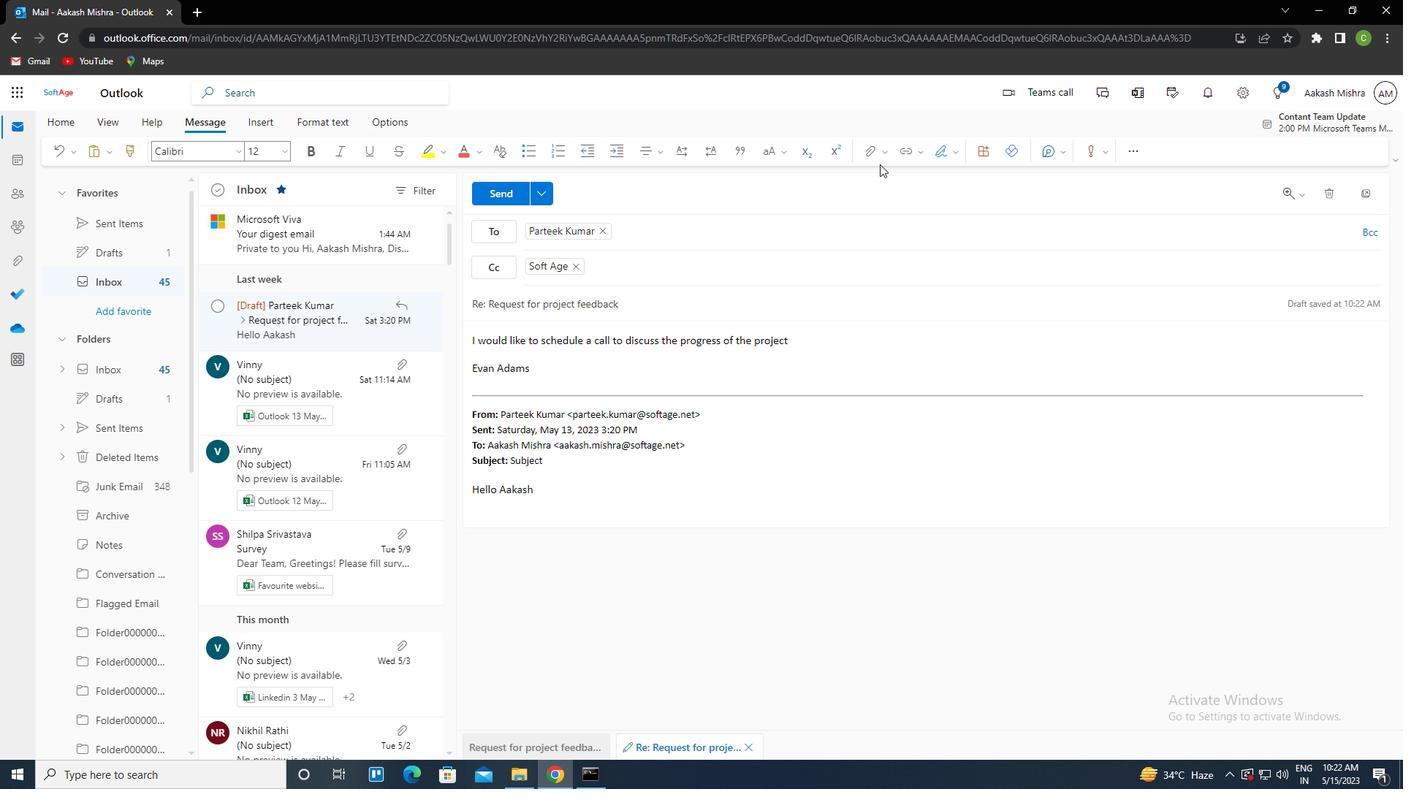 
Action: Mouse pressed left at (879, 157)
Screenshot: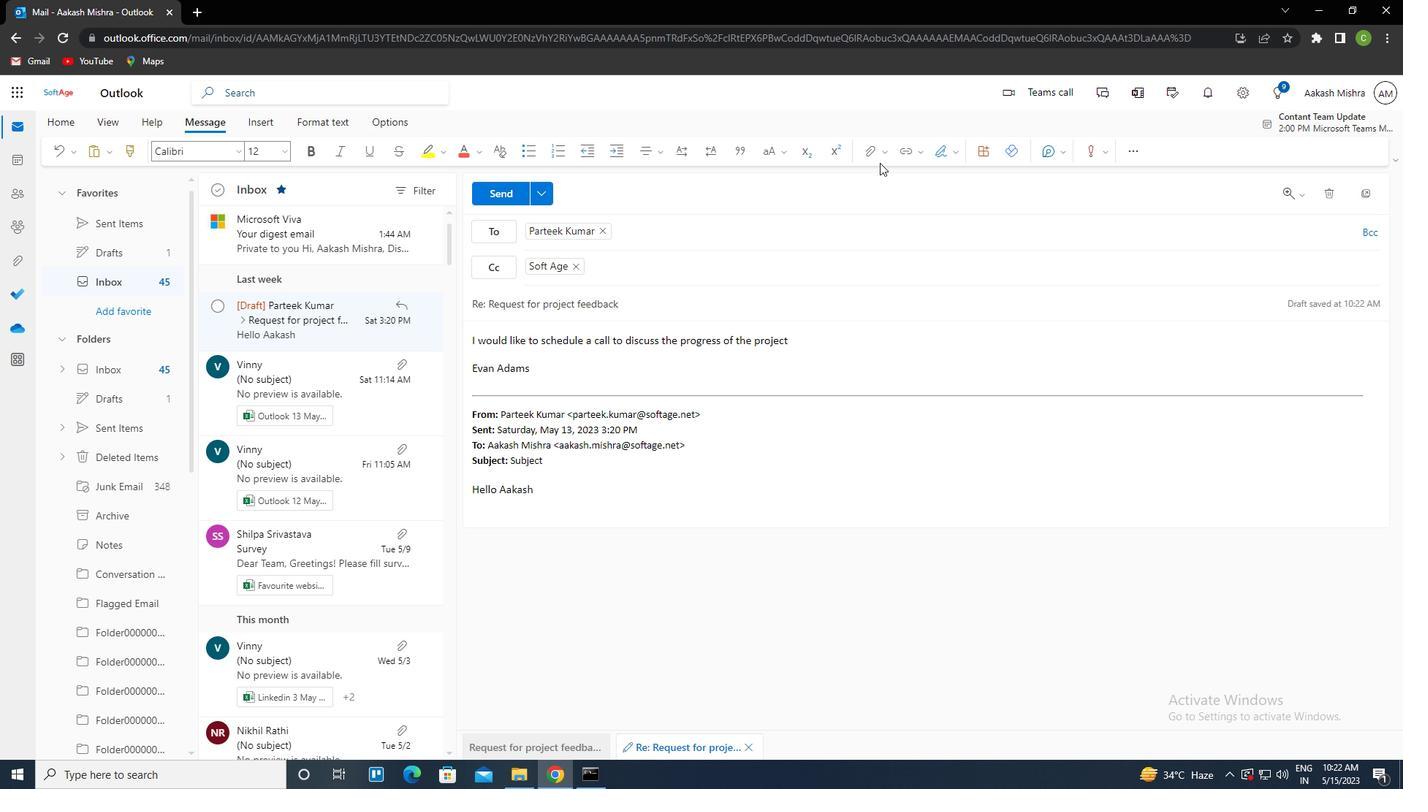 
Action: Mouse moved to (810, 176)
Screenshot: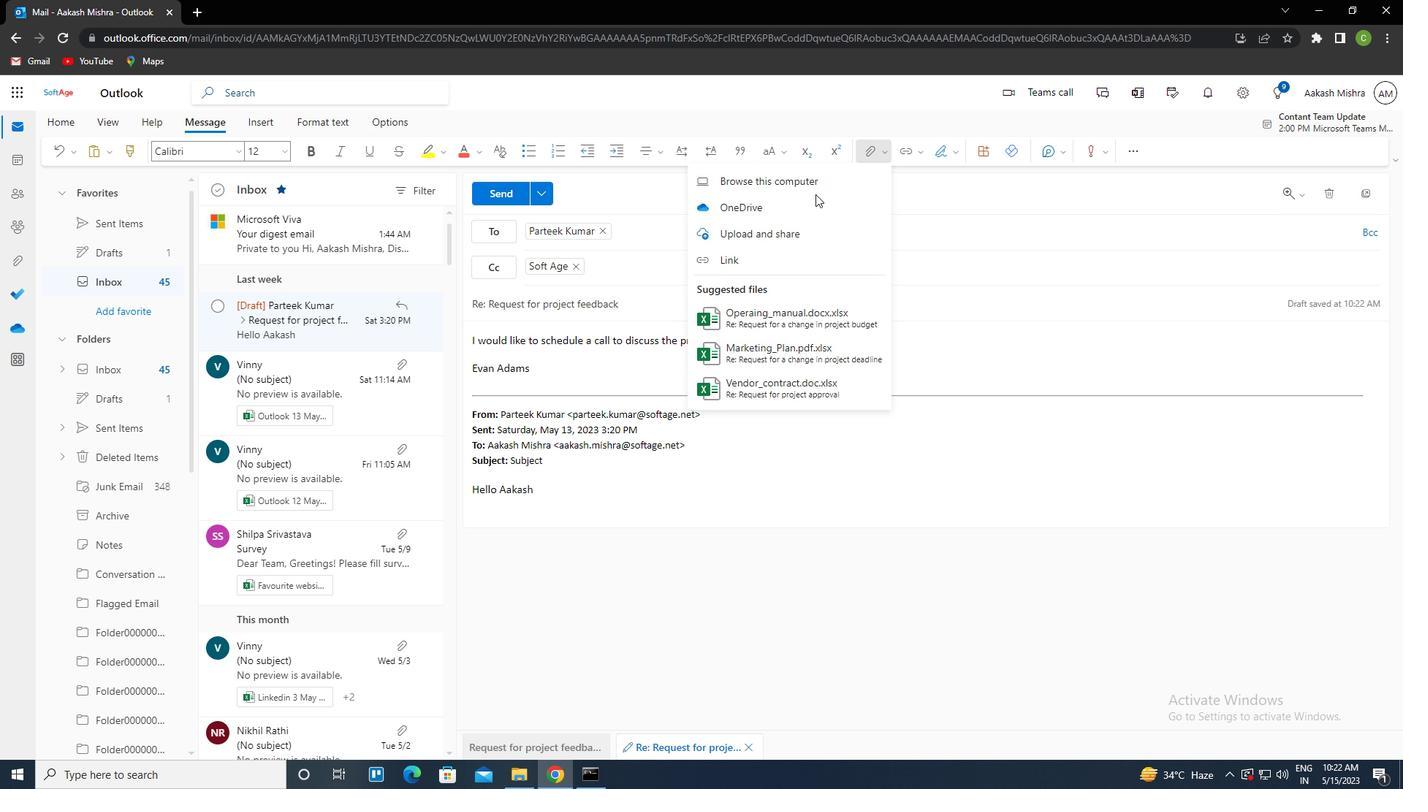 
Action: Mouse pressed left at (810, 176)
Screenshot: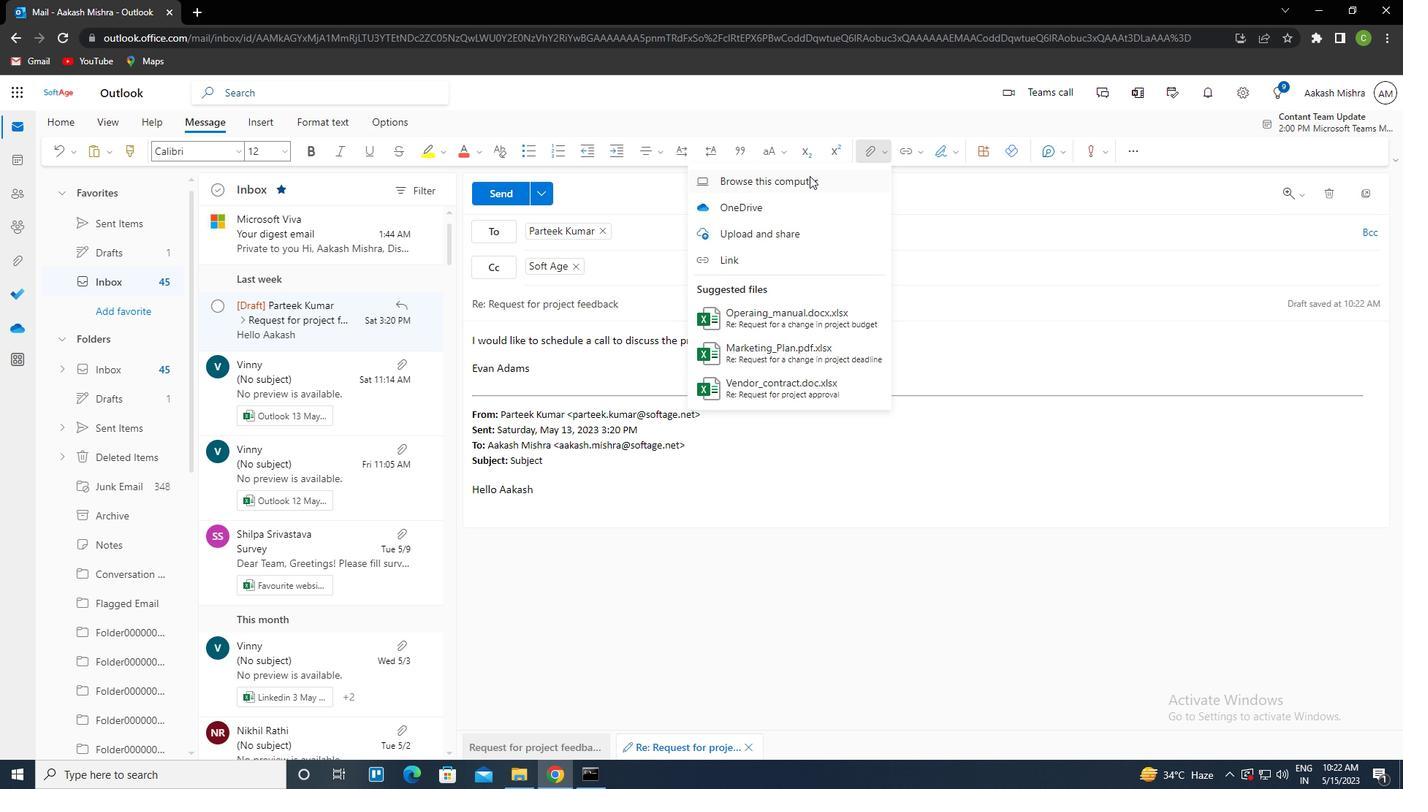 
Action: Mouse moved to (309, 204)
Screenshot: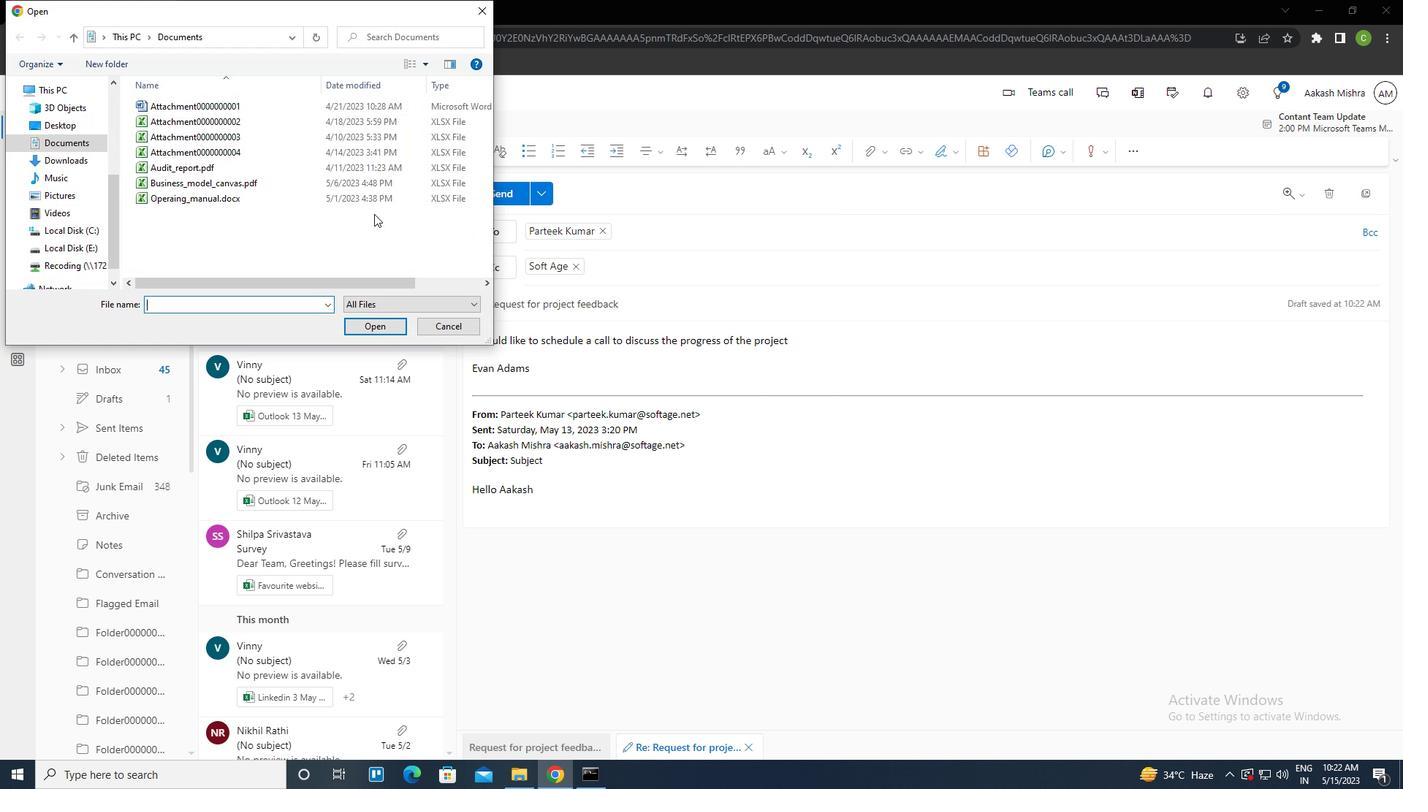 
Action: Mouse pressed left at (309, 204)
Screenshot: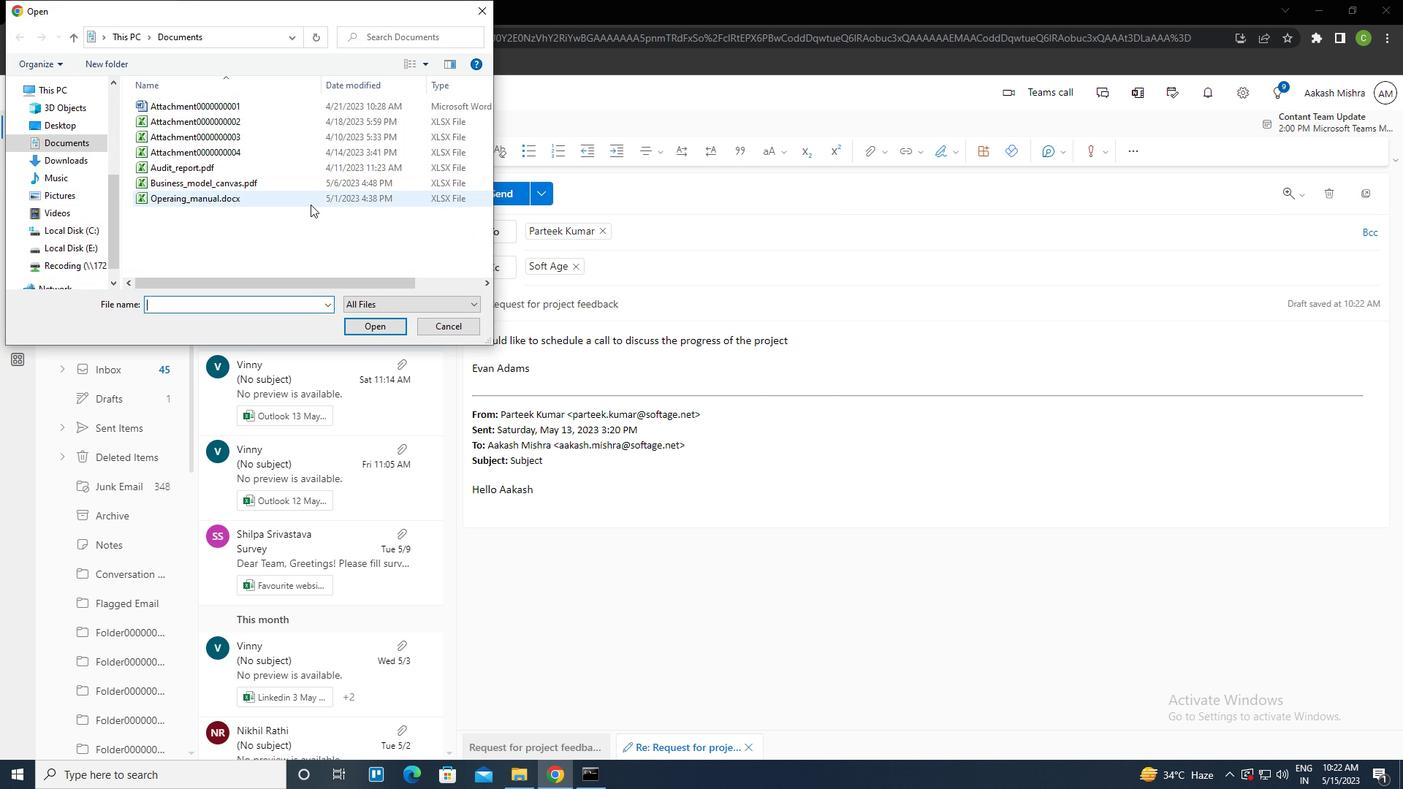 
Action: Key pressed <Key.f2><Key.caps_lock>C<Key.caps_lock>OST<Key.shift_r><Key.shift_r><Key.shift_r><Key.shift_r><Key.shift_r>_ANALYSIS<Key.shift_r>_REPORT.PDF<Key.enter>
Screenshot: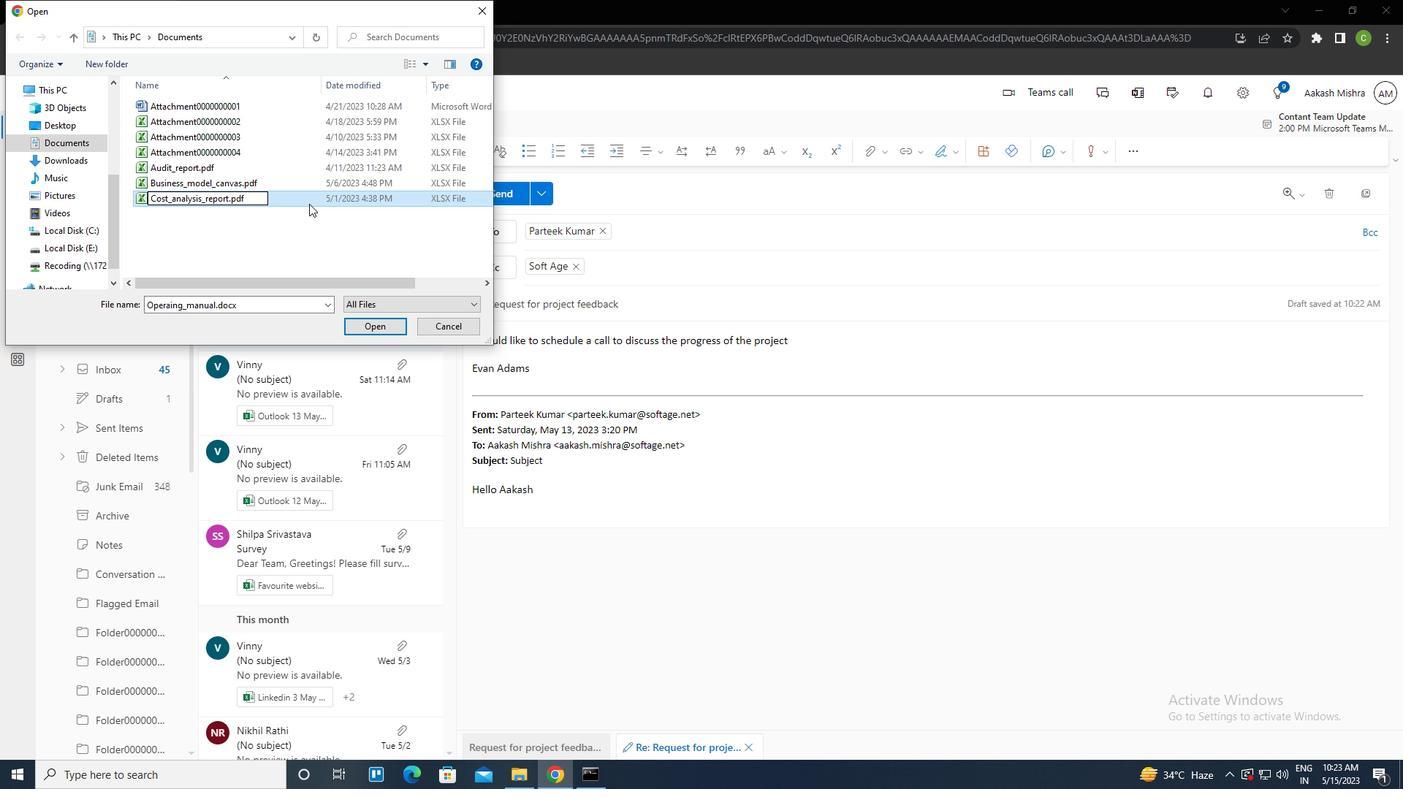 
Action: Mouse pressed left at (309, 204)
Screenshot: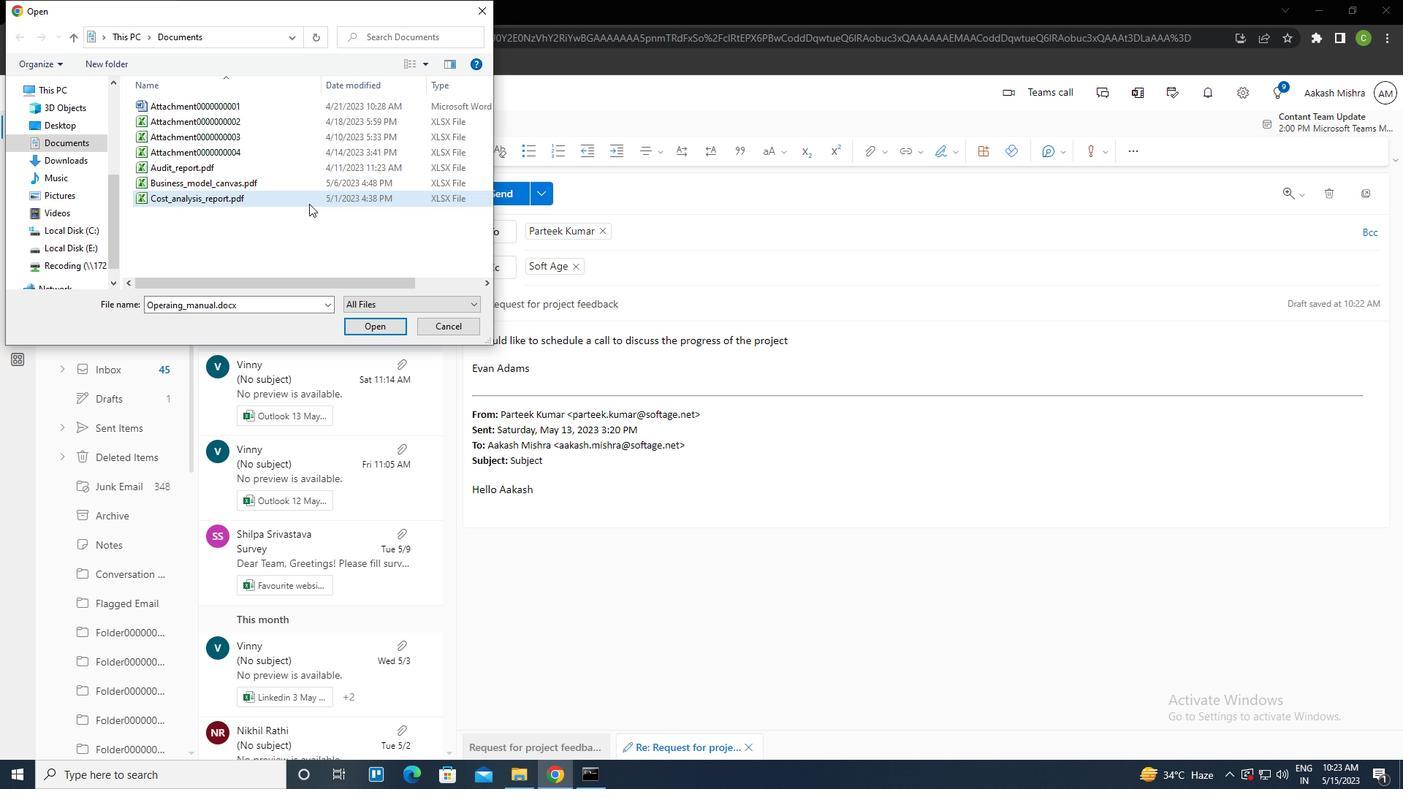 
Action: Mouse pressed left at (309, 204)
Screenshot: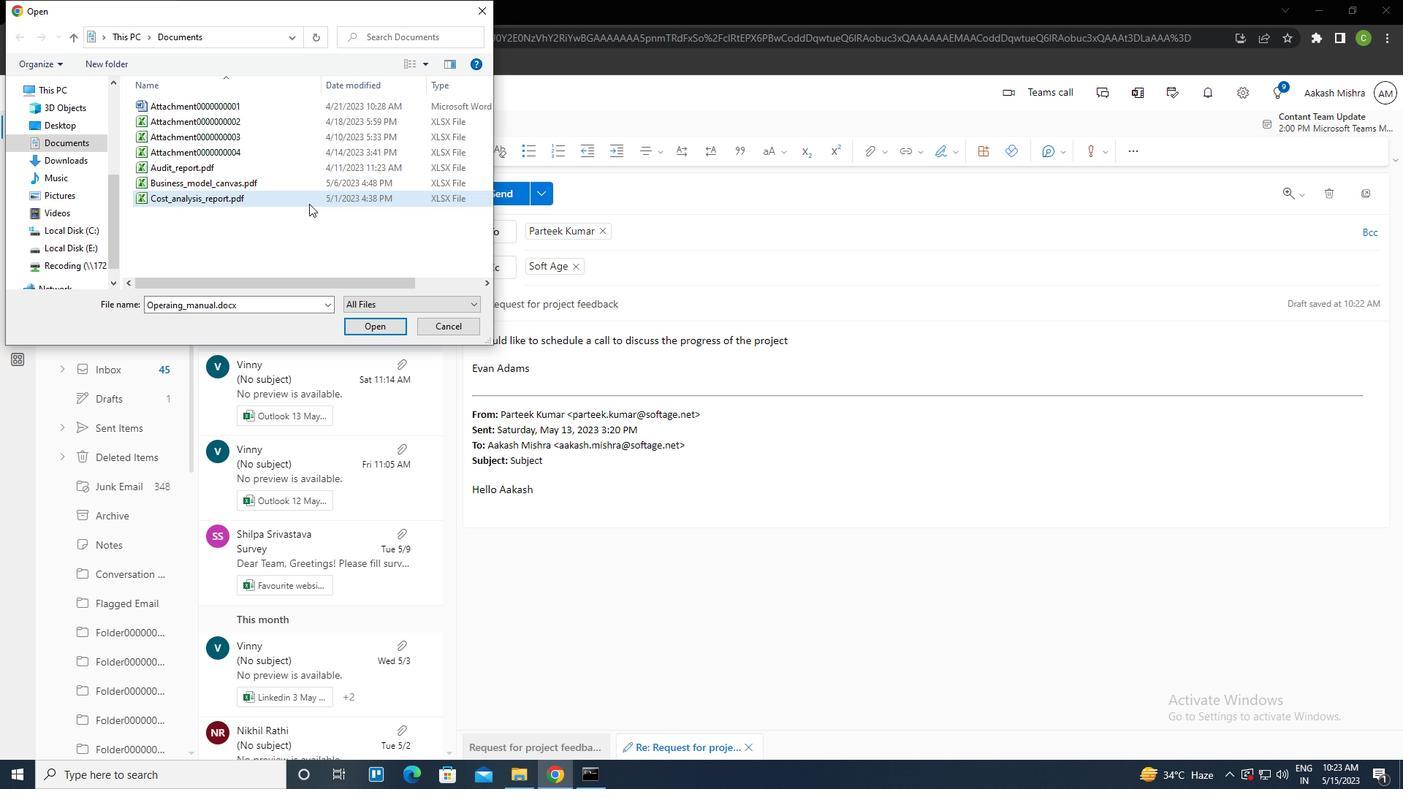 
Action: Mouse moved to (502, 201)
Screenshot: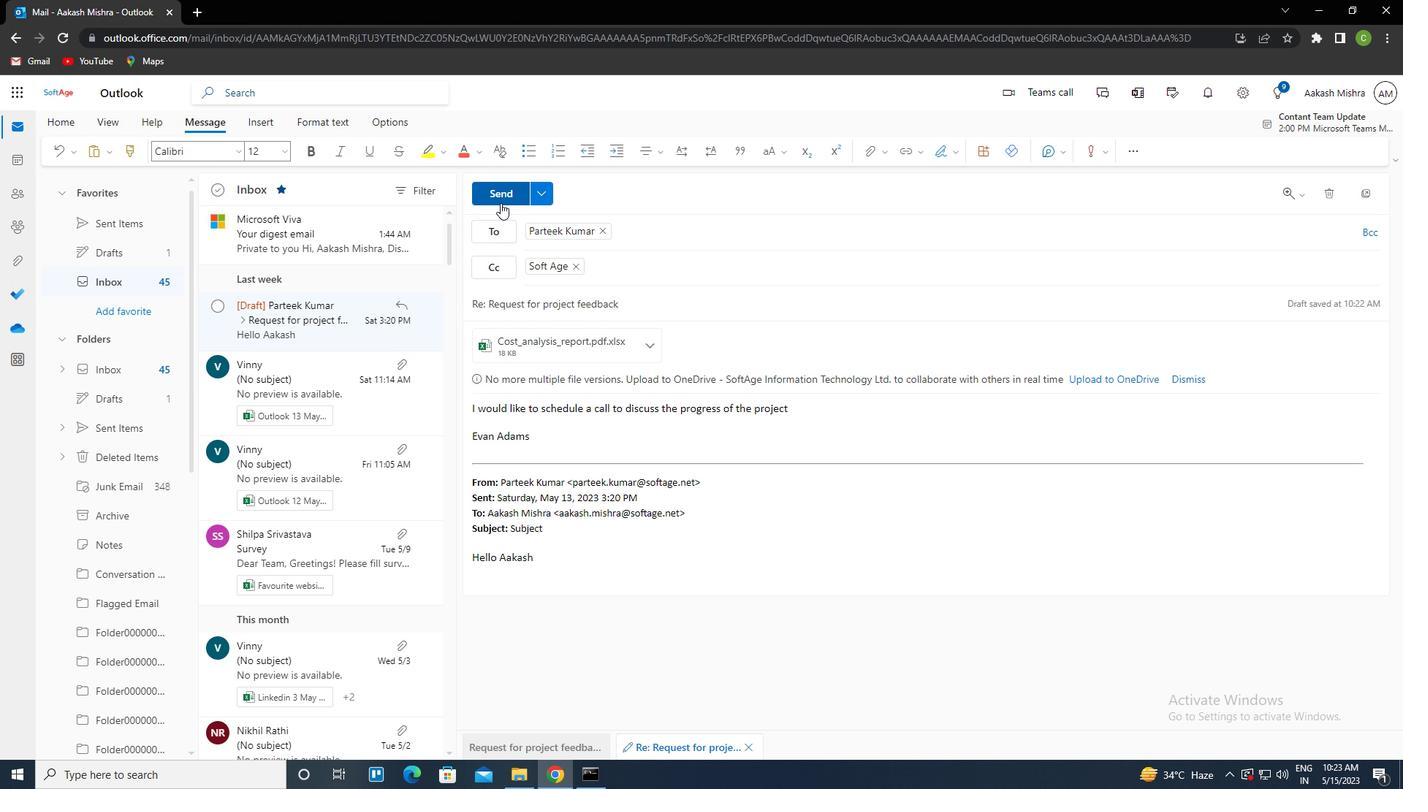 
Action: Mouse pressed left at (502, 201)
Screenshot: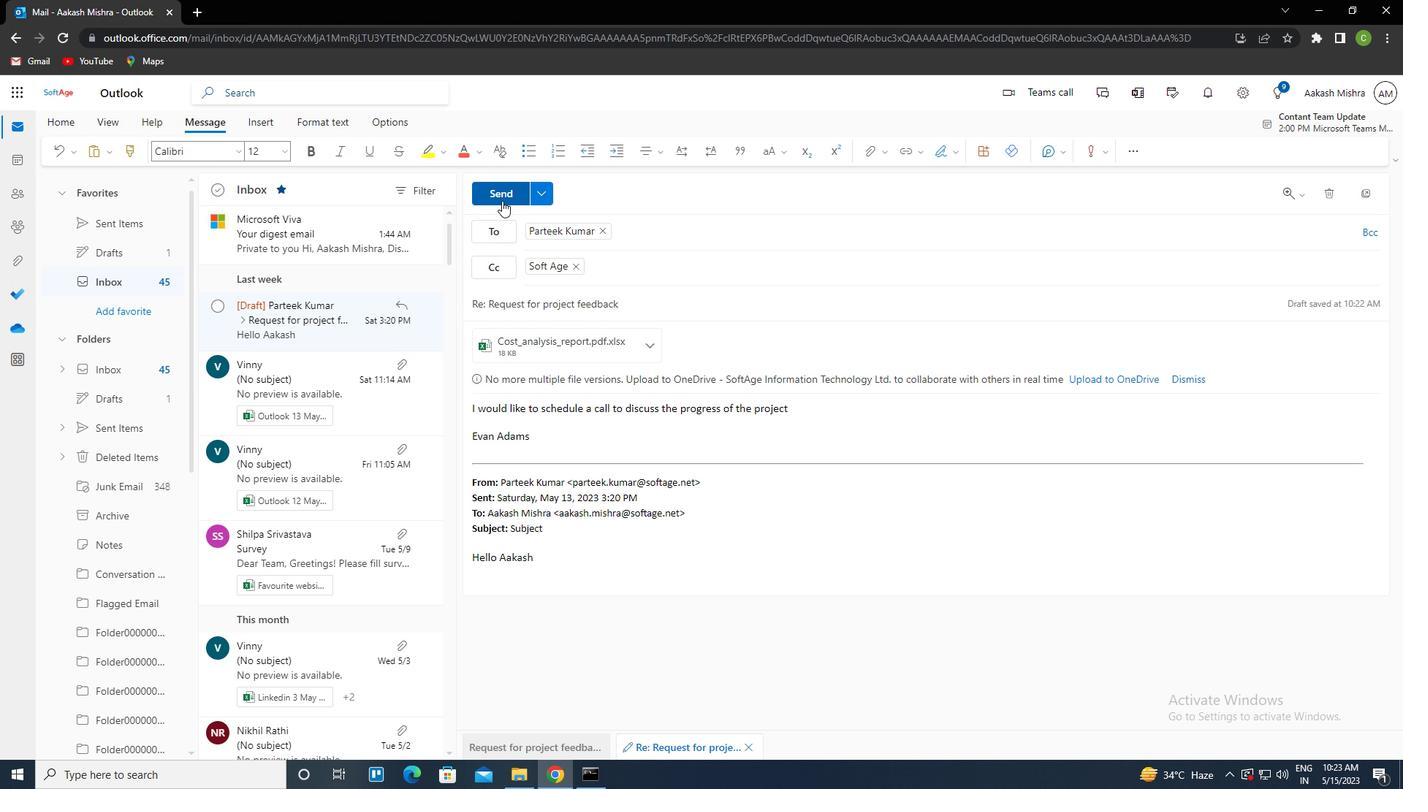 
Action: Mouse moved to (646, 342)
Screenshot: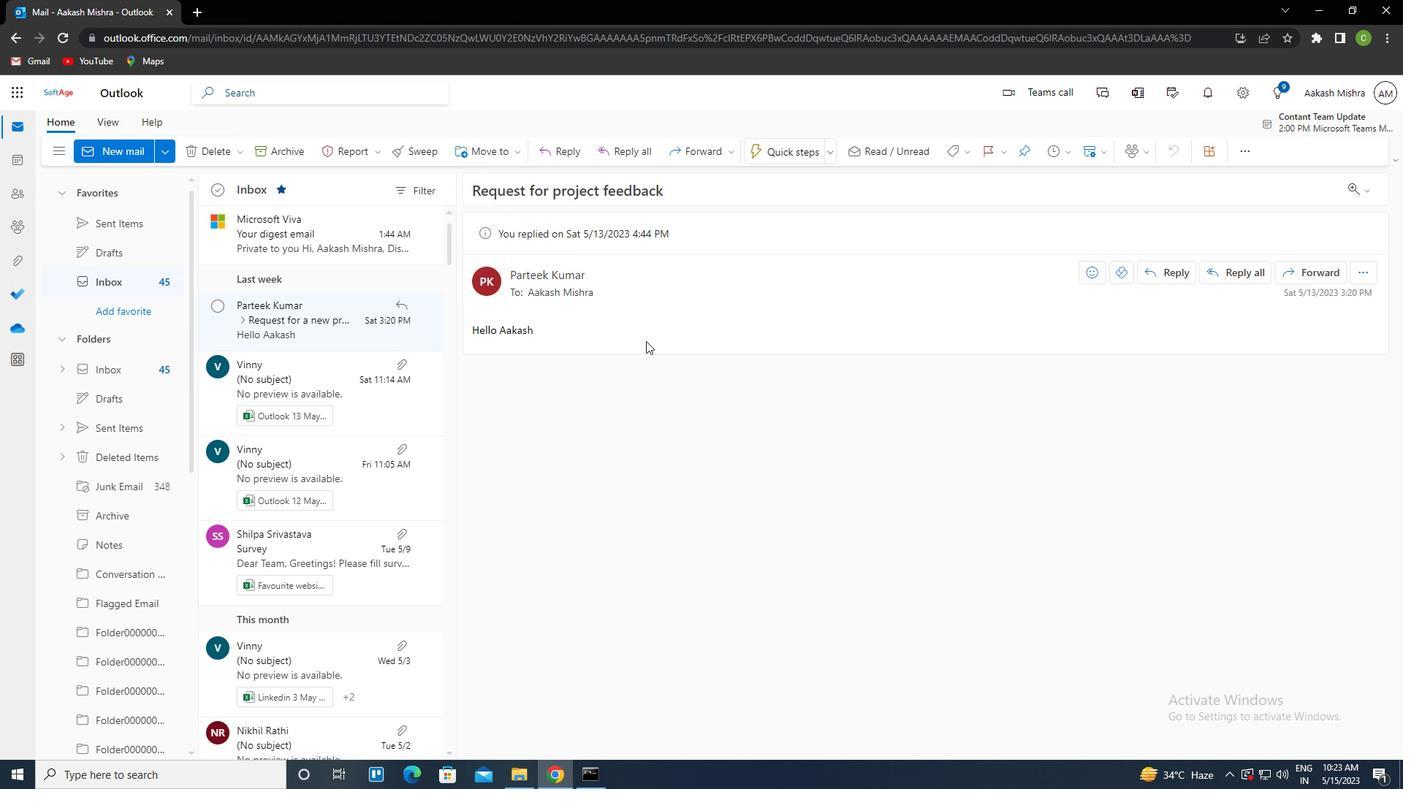 
